 Task: Find connections with filter location Gaurnadi with filter topic #Workfromhomewith filter profile language German with filter current company HRDC Professional with filter school Commerce College Jaipur with filter industry Professional Services with filter service category Date Entry with filter keywords title Interior Designer
Action: Mouse moved to (471, 94)
Screenshot: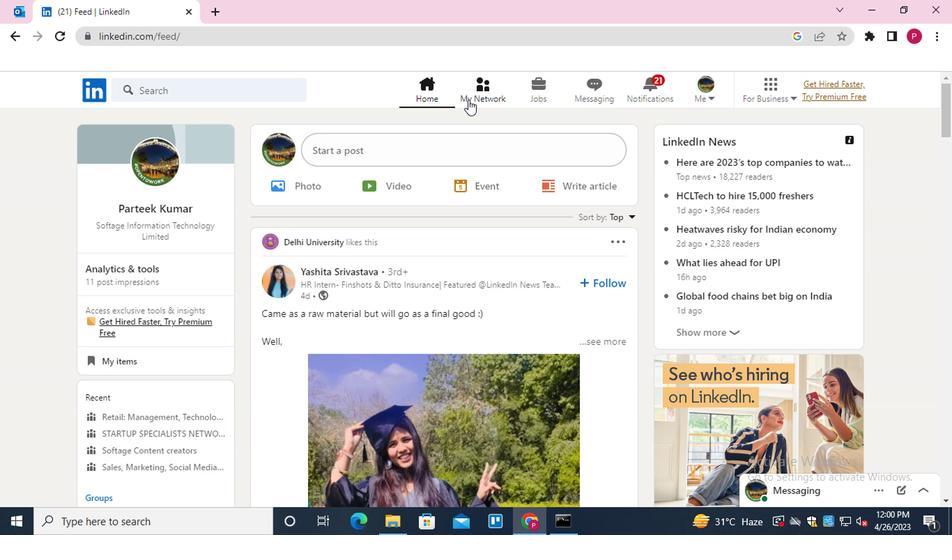 
Action: Mouse pressed left at (471, 94)
Screenshot: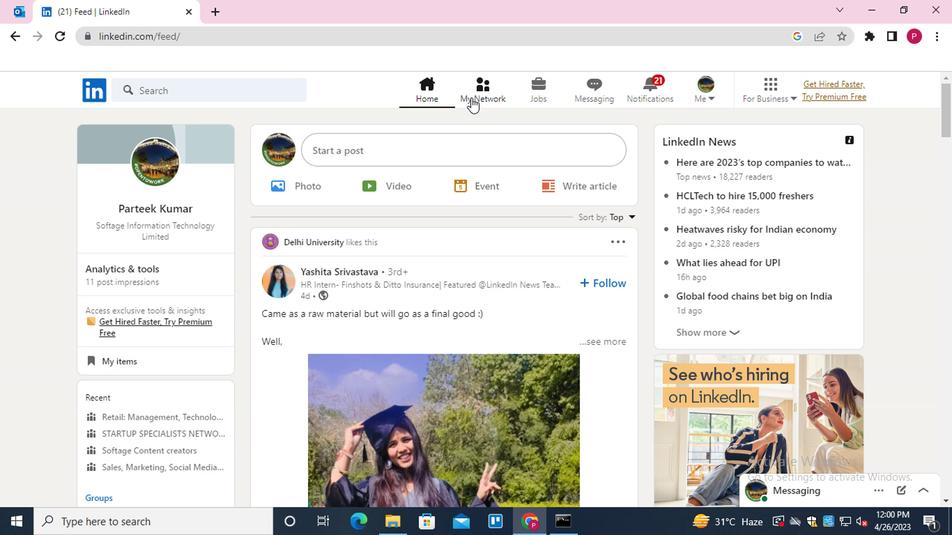 
Action: Mouse moved to (185, 168)
Screenshot: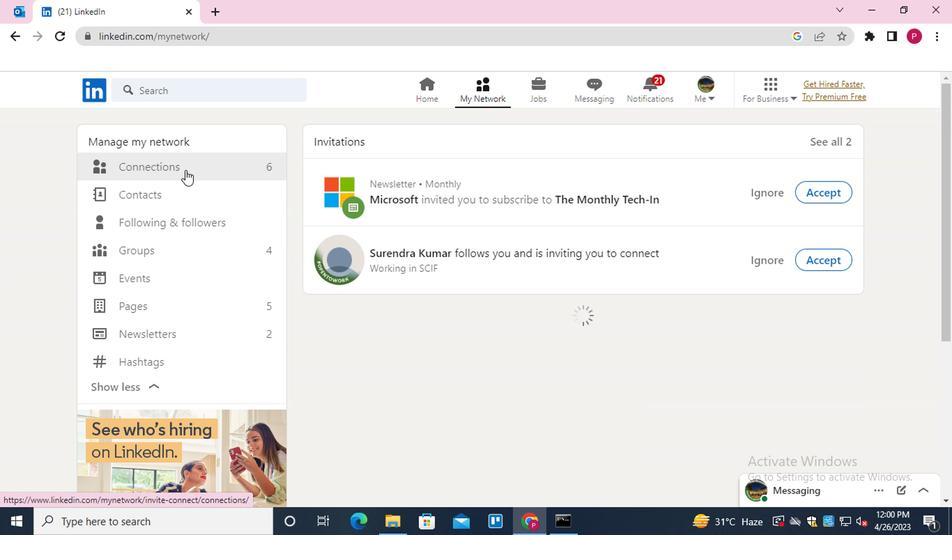 
Action: Mouse pressed left at (185, 168)
Screenshot: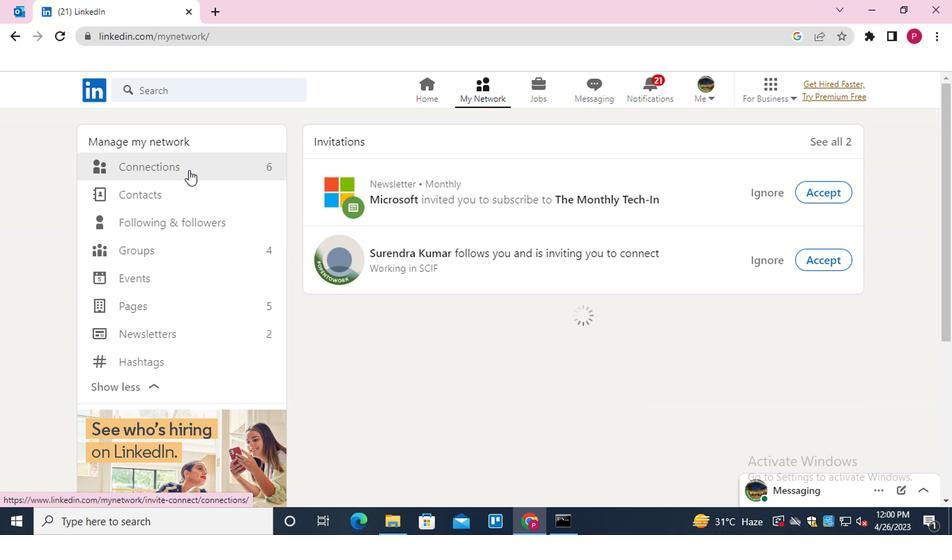 
Action: Mouse moved to (599, 164)
Screenshot: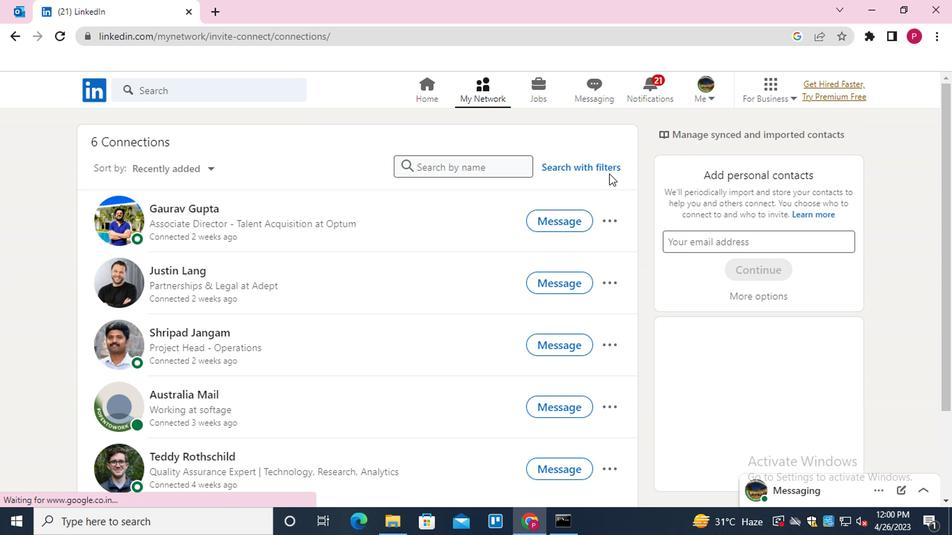 
Action: Mouse pressed left at (599, 164)
Screenshot: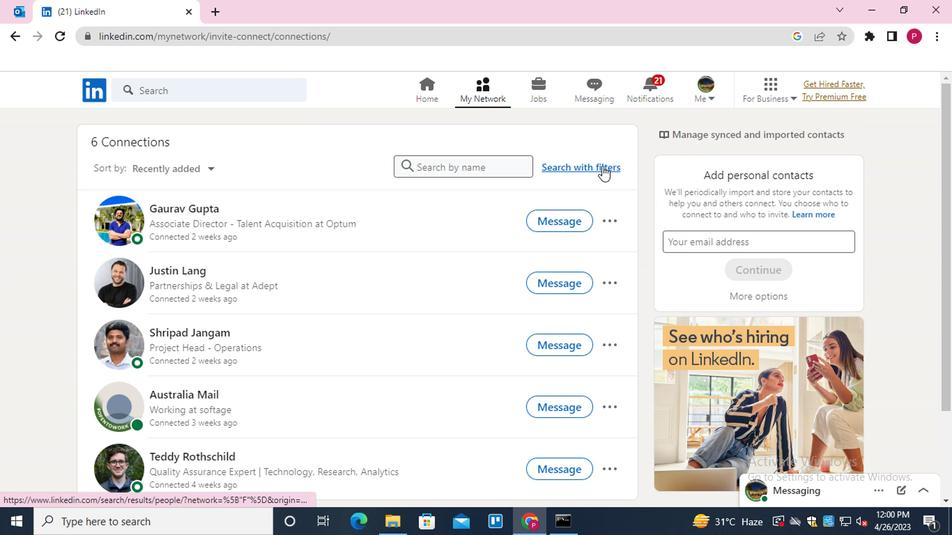 
Action: Mouse moved to (446, 126)
Screenshot: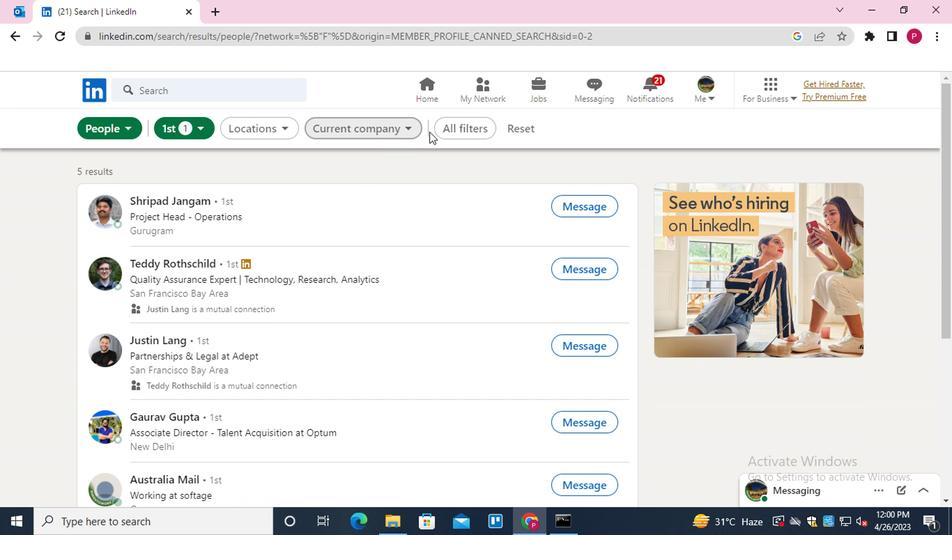 
Action: Mouse pressed left at (446, 126)
Screenshot: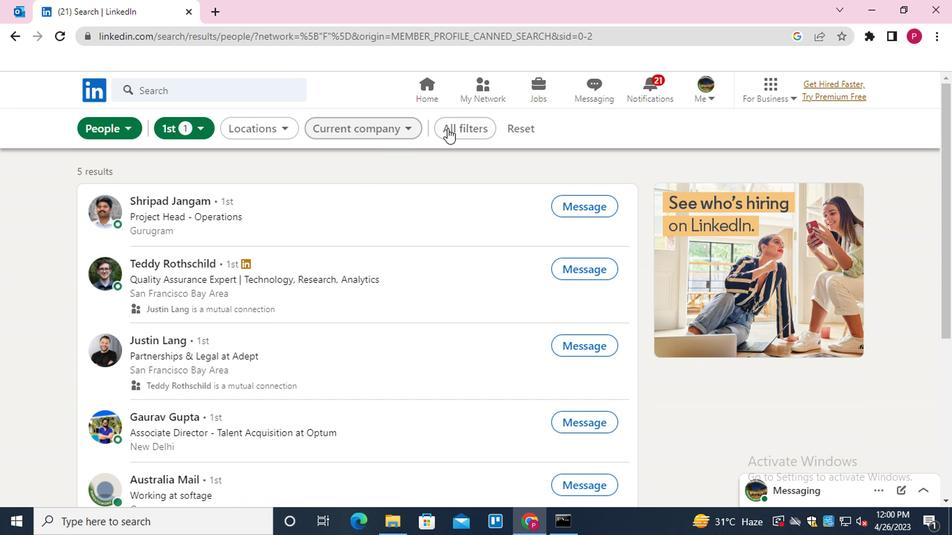 
Action: Mouse moved to (668, 305)
Screenshot: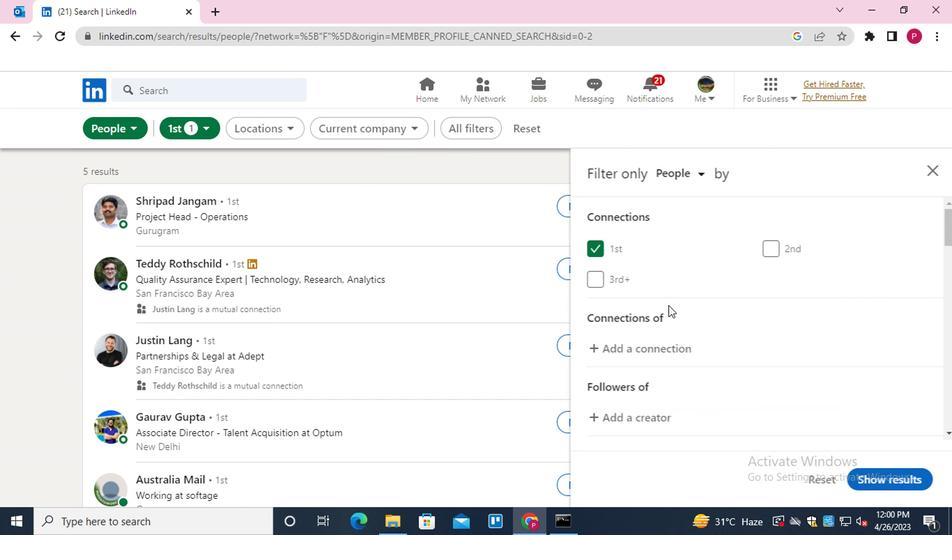 
Action: Mouse scrolled (668, 304) with delta (0, 0)
Screenshot: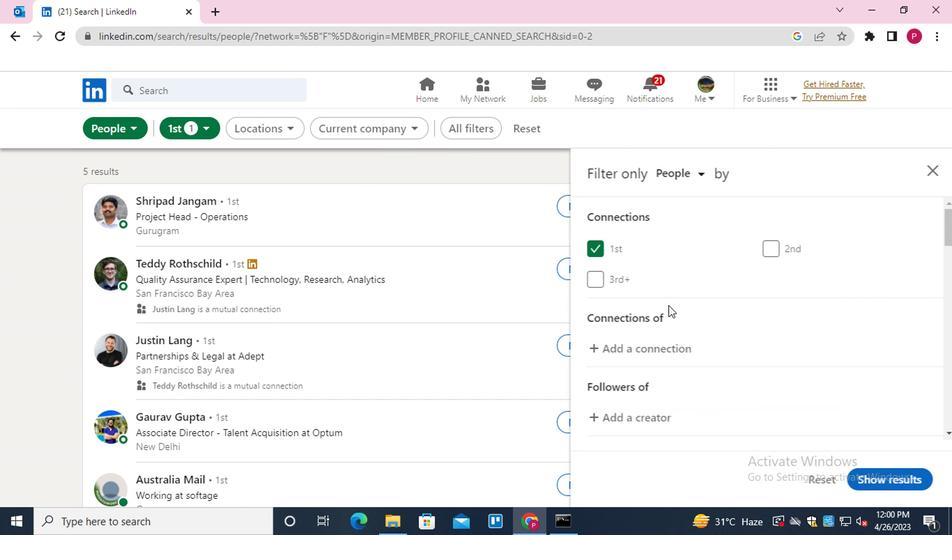 
Action: Mouse moved to (669, 306)
Screenshot: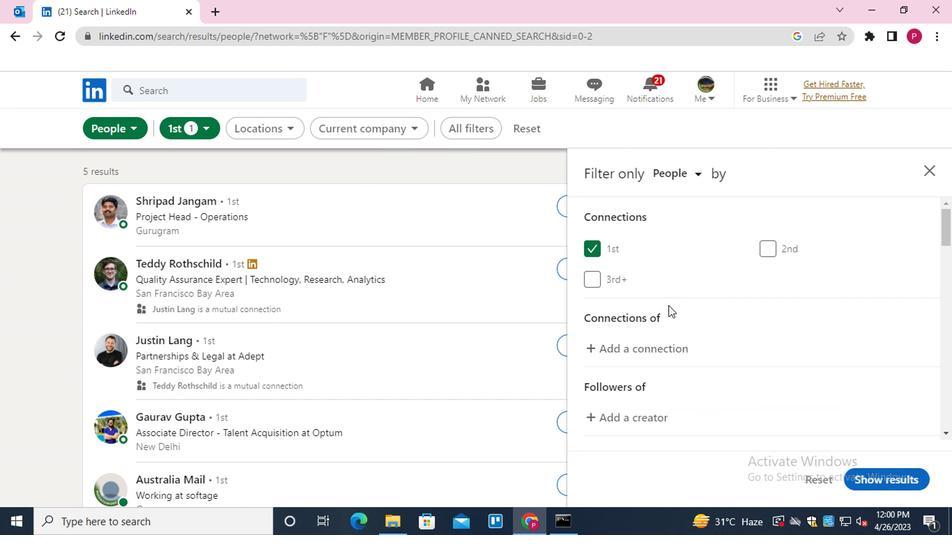 
Action: Mouse scrolled (669, 305) with delta (0, 0)
Screenshot: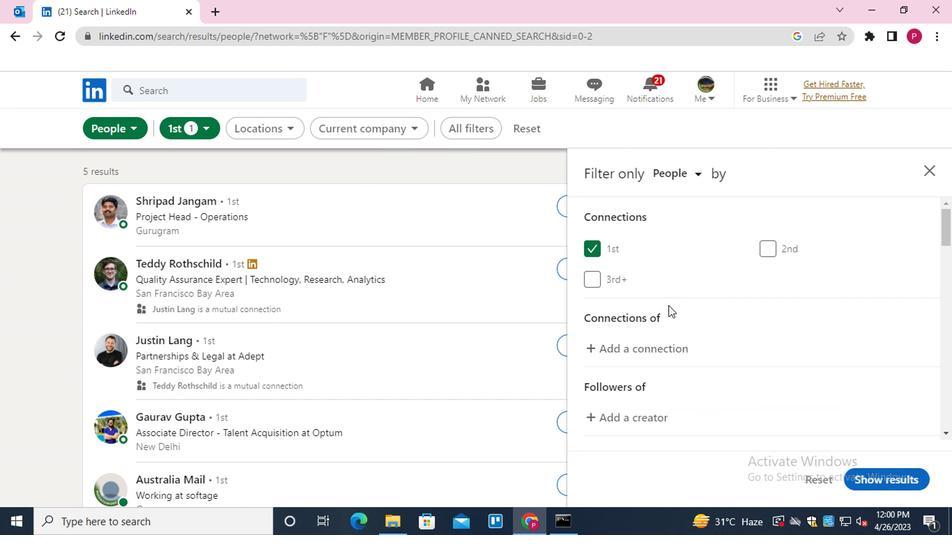 
Action: Mouse moved to (797, 406)
Screenshot: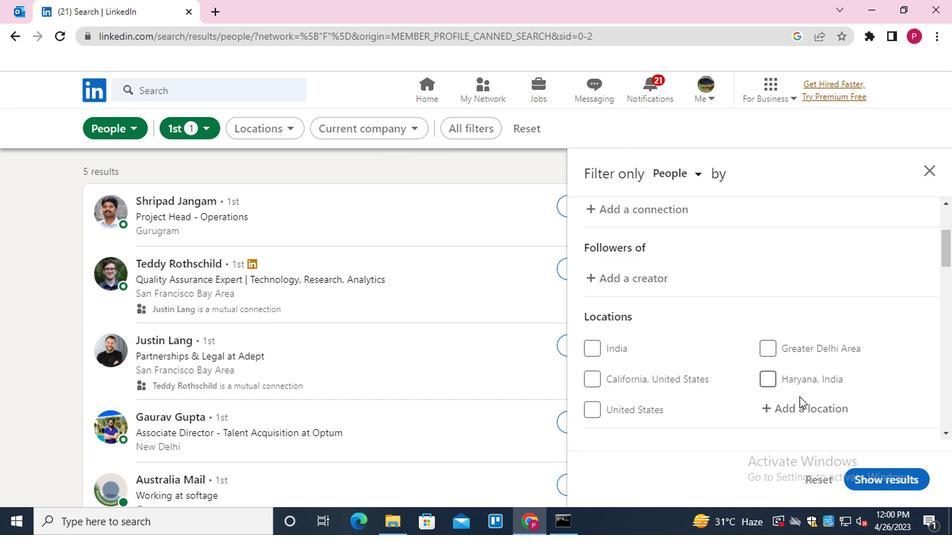 
Action: Mouse pressed left at (797, 406)
Screenshot: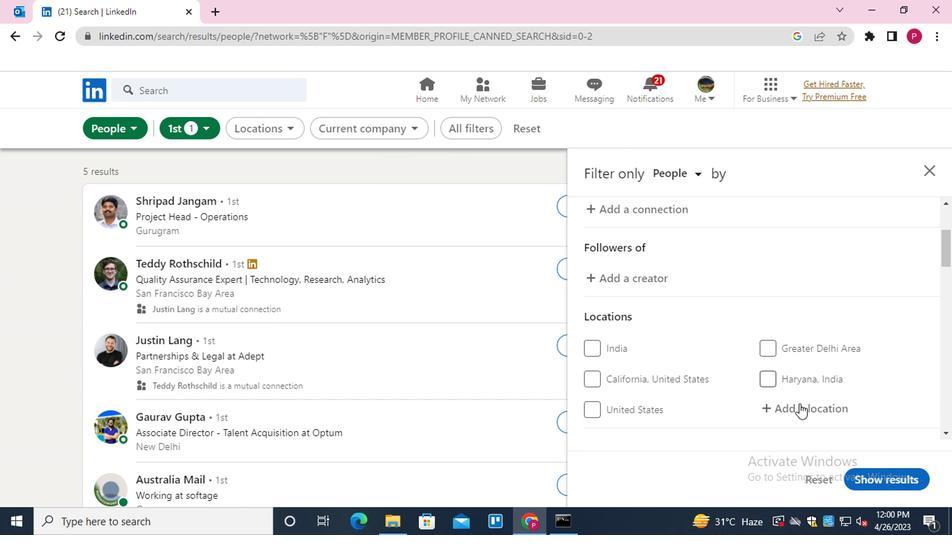 
Action: Mouse moved to (750, 387)
Screenshot: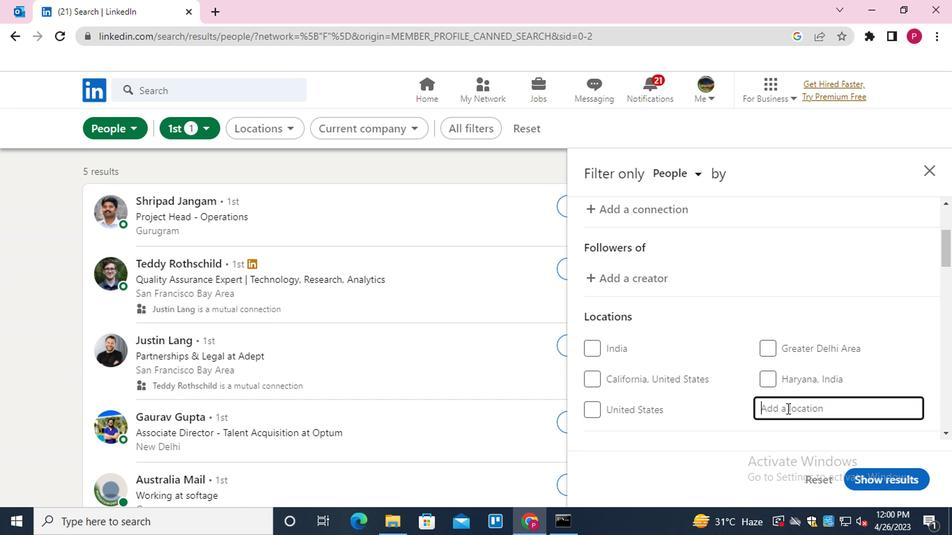 
Action: Key pressed <Key.shift><Key.shift><Key.shift><Key.shift><Key.shift><Key.shift><Key.shift>GAURNADI
Screenshot: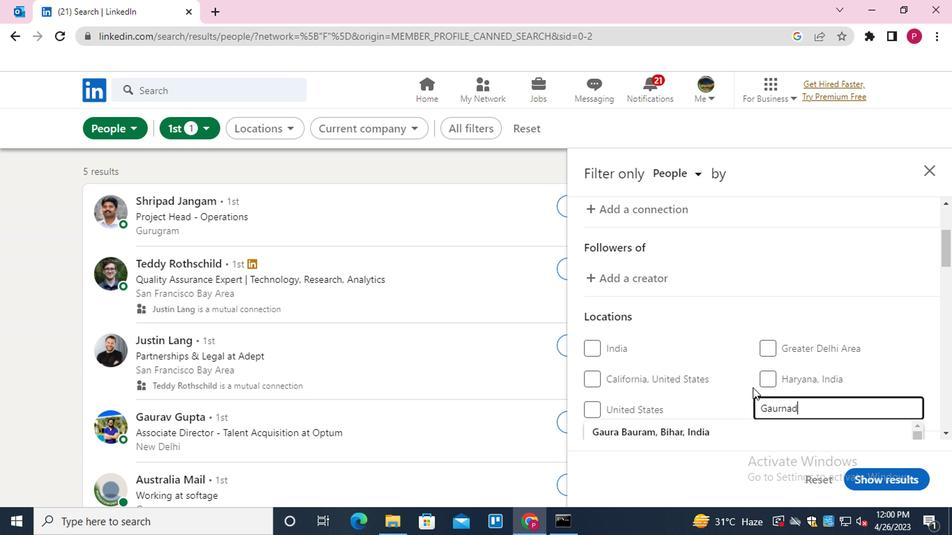 
Action: Mouse moved to (732, 356)
Screenshot: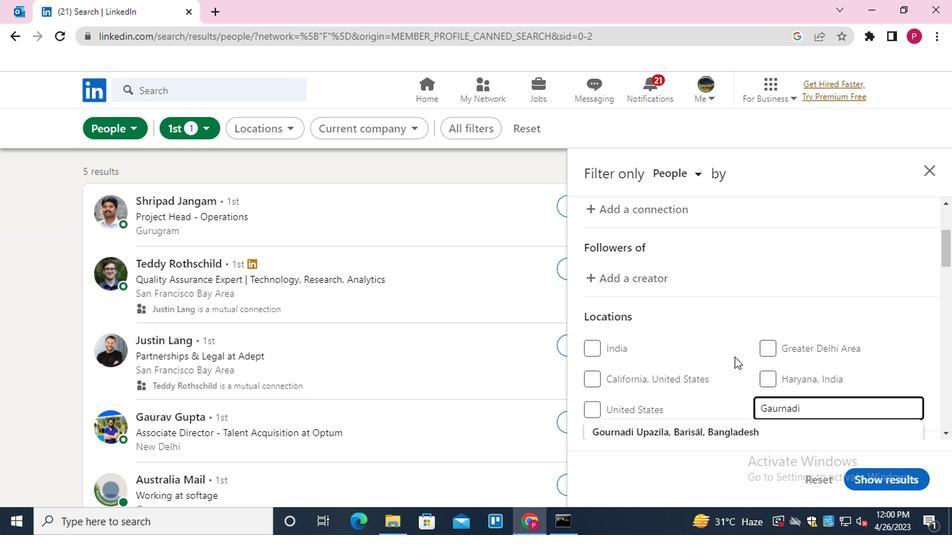 
Action: Key pressed <Key.down><Key.enter>
Screenshot: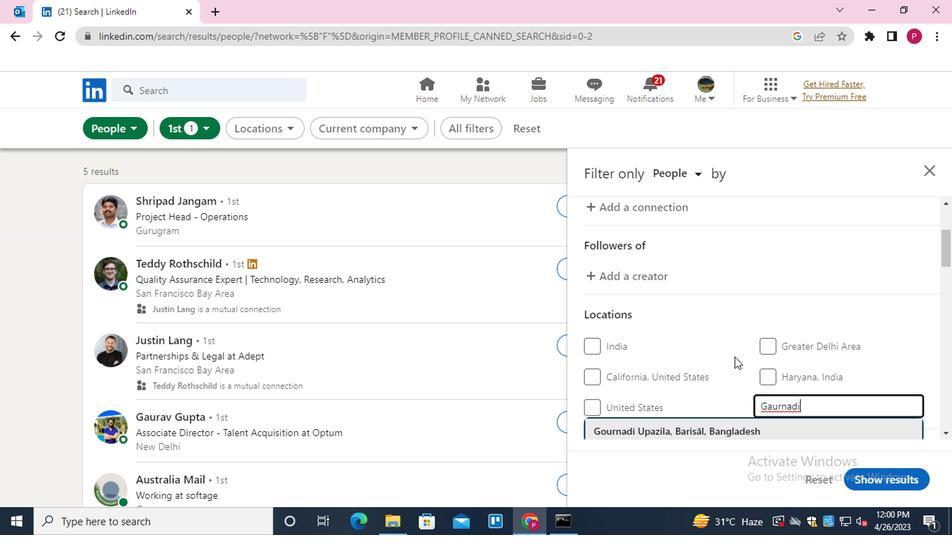 
Action: Mouse moved to (709, 330)
Screenshot: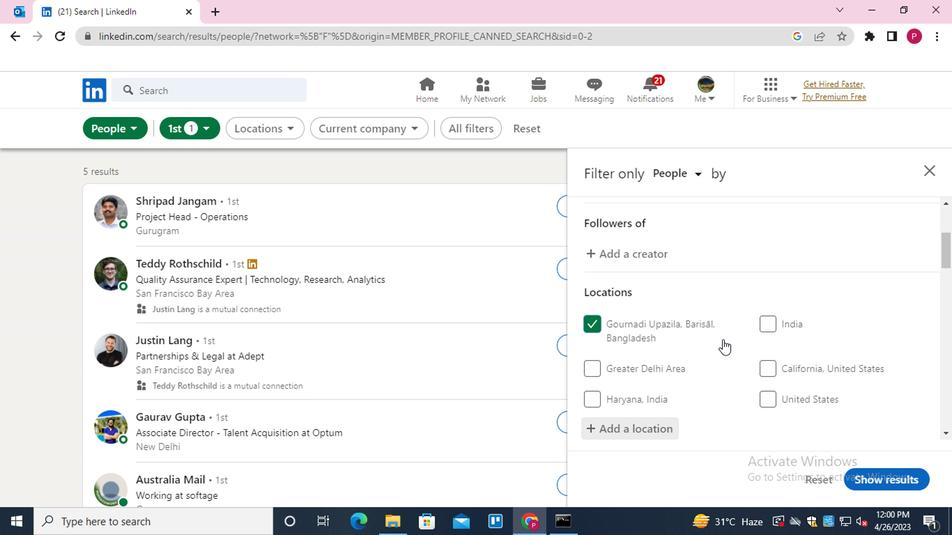 
Action: Mouse scrolled (709, 329) with delta (0, 0)
Screenshot: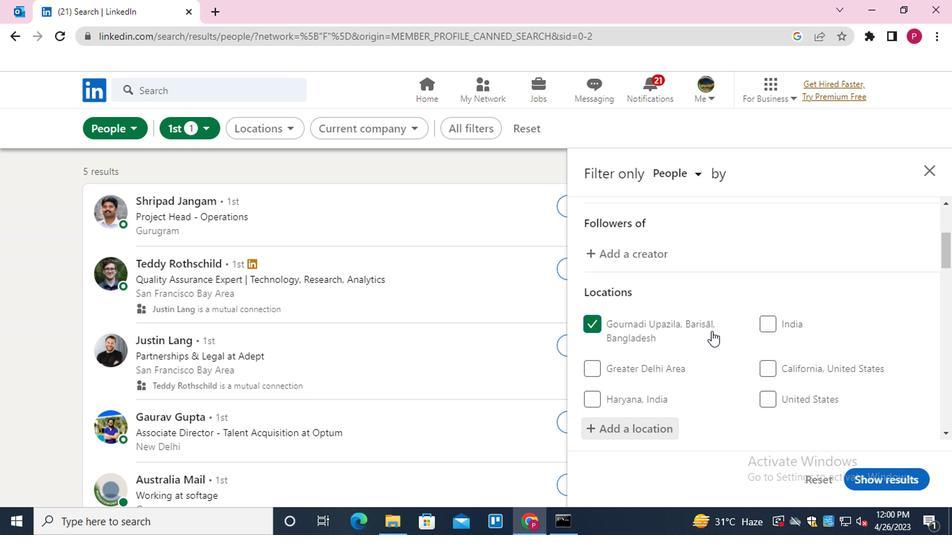 
Action: Mouse scrolled (709, 329) with delta (0, 0)
Screenshot: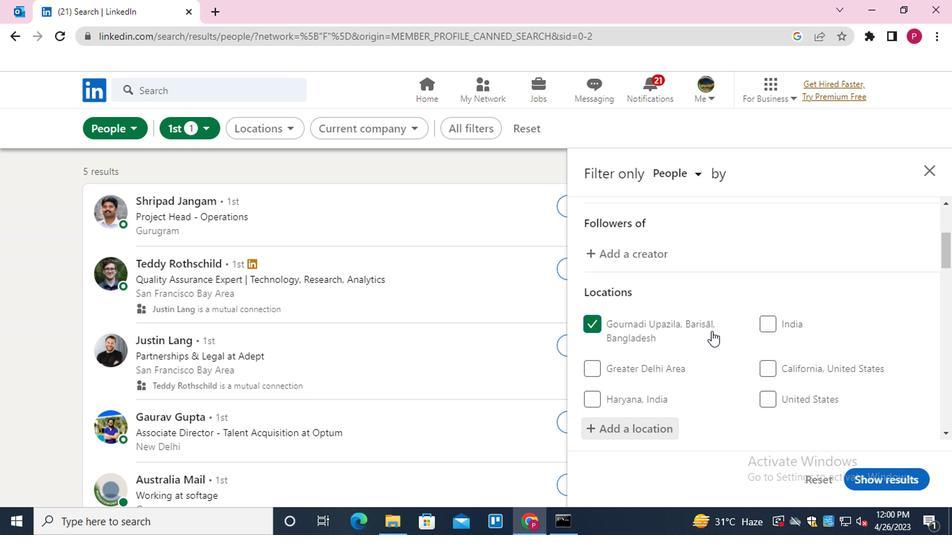 
Action: Mouse moved to (654, 356)
Screenshot: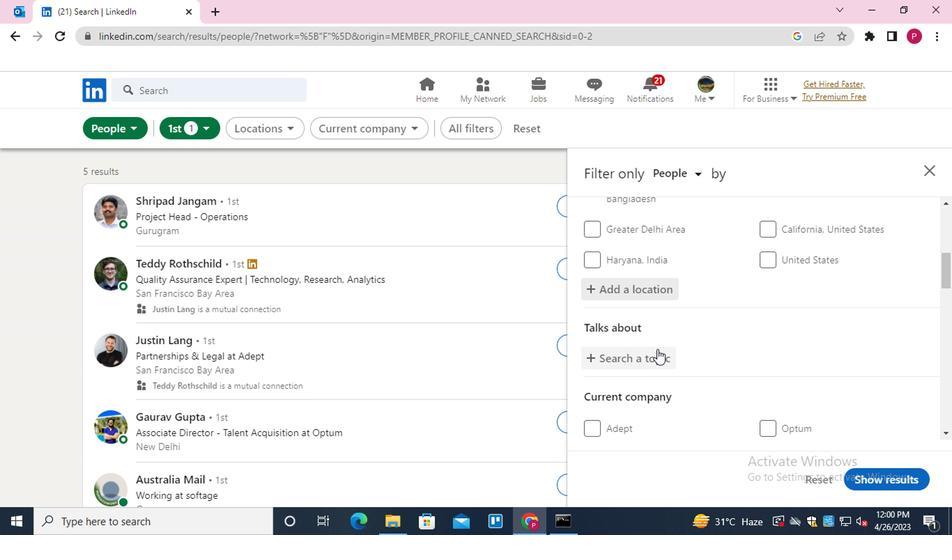 
Action: Mouse pressed left at (654, 356)
Screenshot: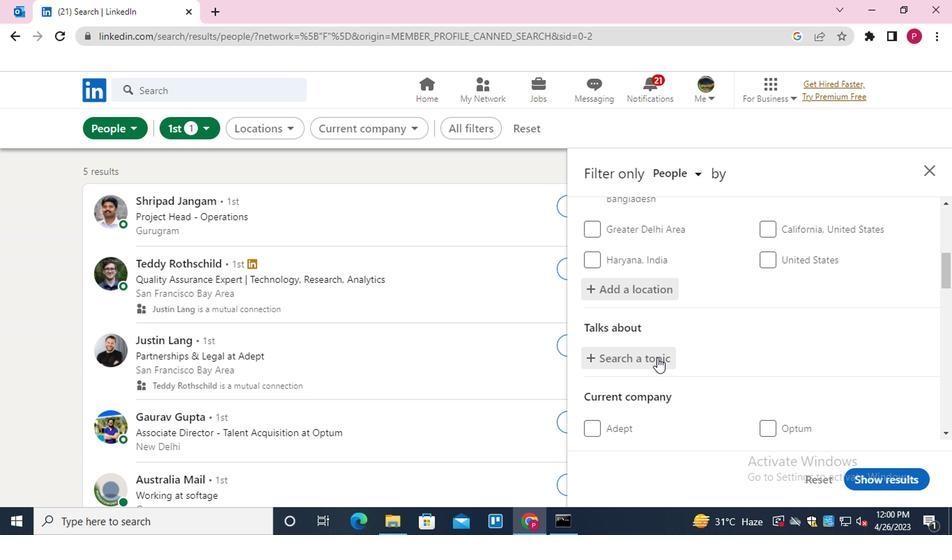 
Action: Key pressed WORKFRONG<Key.backspace>HOME<Key.enter><Key.backspace><Key.backspace><Key.backspace><Key.backspace><Key.backspace>M<Key.down><Key.down><Key.enter>
Screenshot: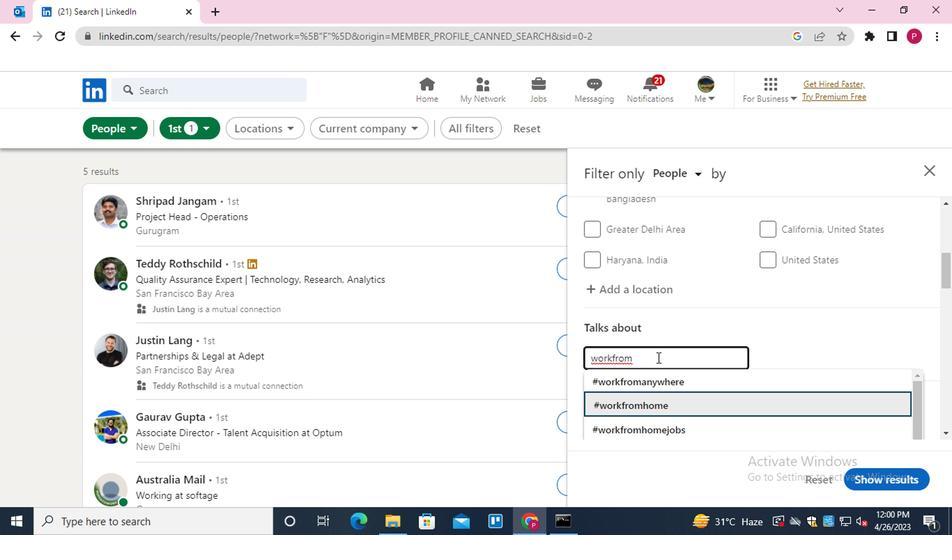 
Action: Mouse moved to (653, 359)
Screenshot: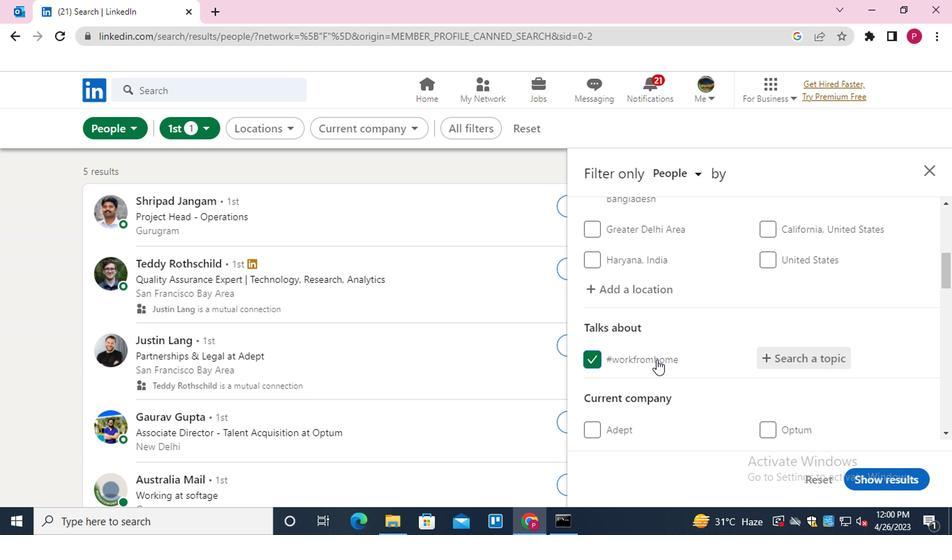 
Action: Mouse scrolled (653, 359) with delta (0, 0)
Screenshot: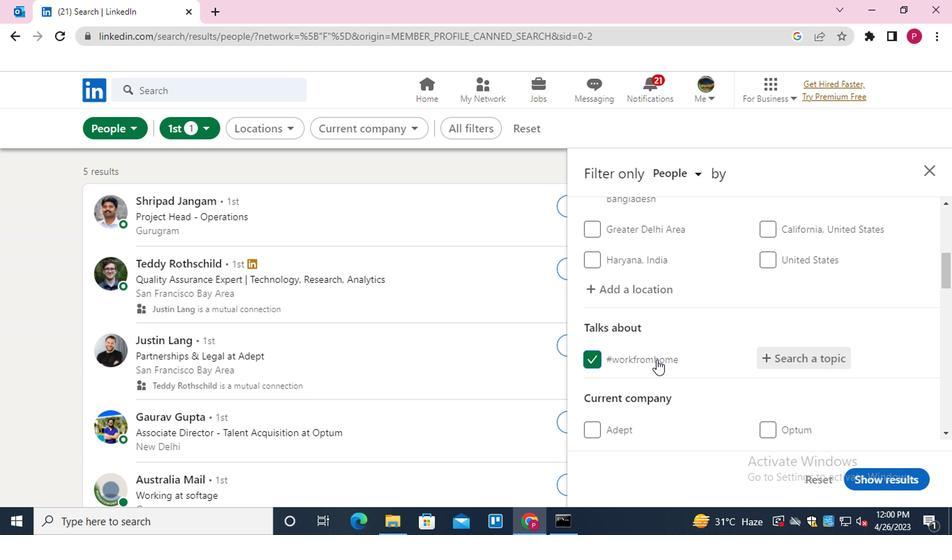 
Action: Mouse scrolled (653, 359) with delta (0, 0)
Screenshot: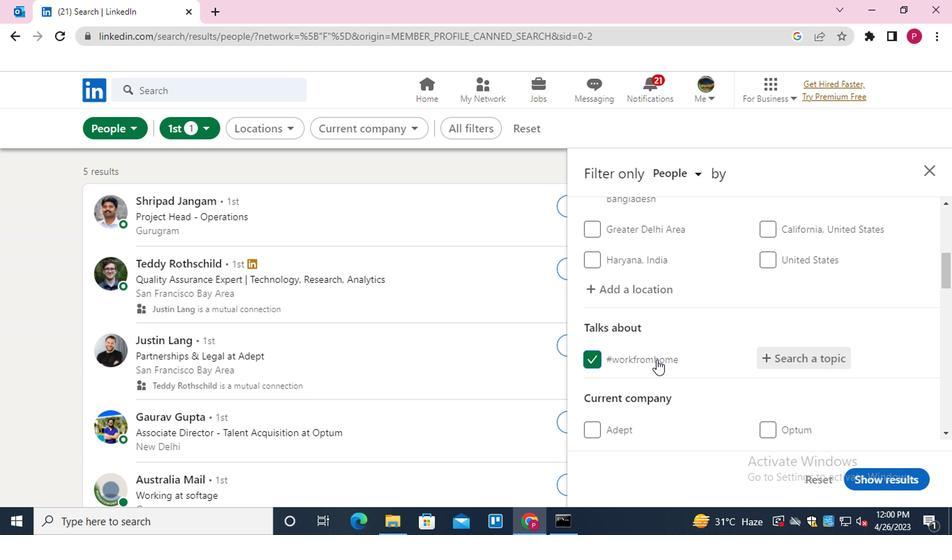 
Action: Mouse moved to (835, 323)
Screenshot: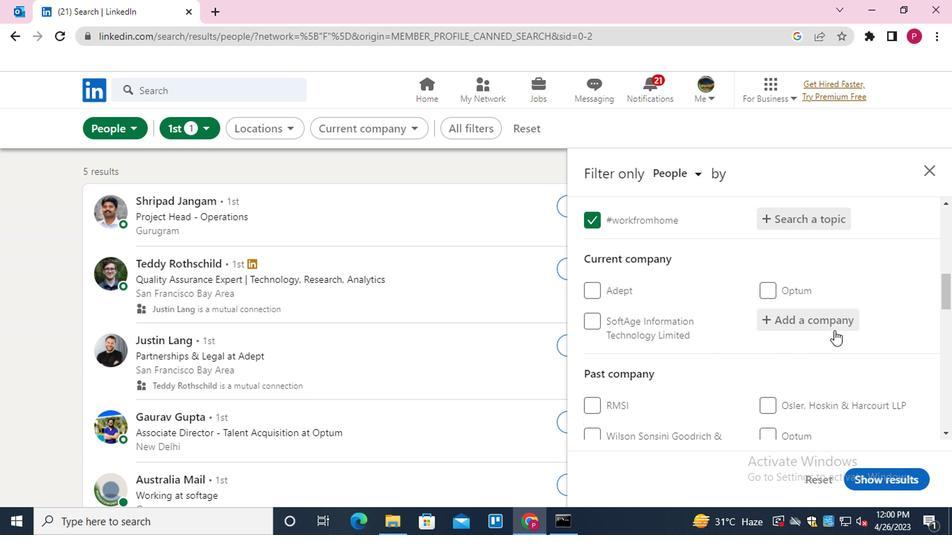 
Action: Mouse pressed left at (835, 323)
Screenshot: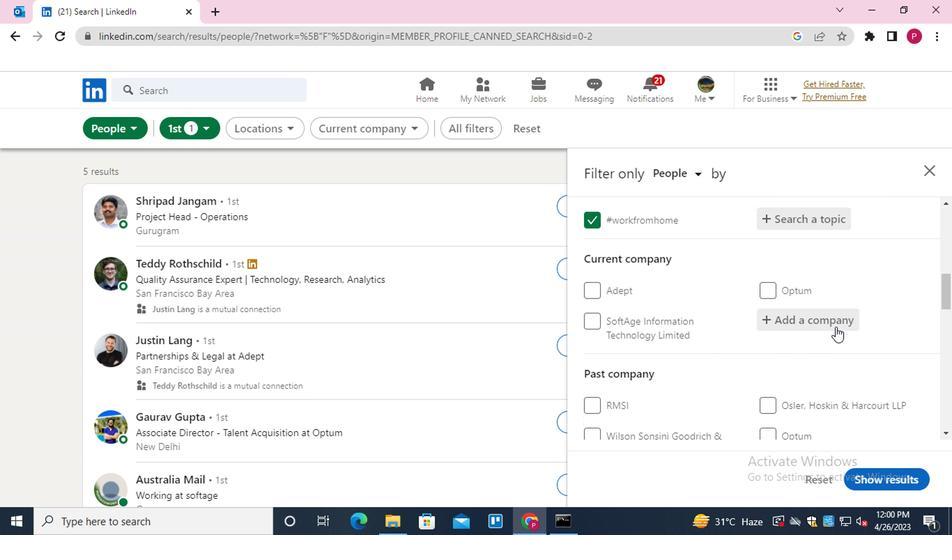 
Action: Key pressed <Key.shift><Key.shift><Key.shift><Key.shift><Key.shift><Key.shift><Key.shift><Key.shift><Key.shift>HRDC<Key.down><Key.enter>
Screenshot: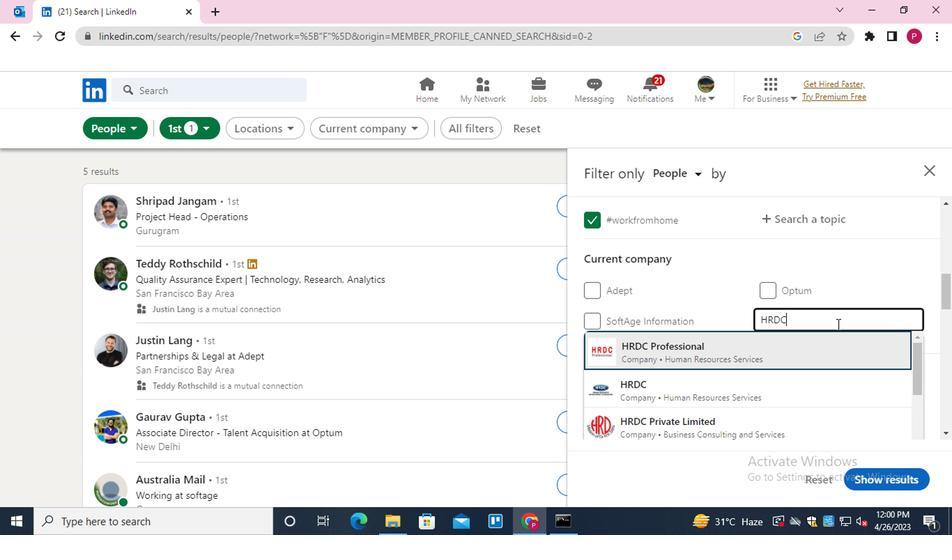 
Action: Mouse moved to (828, 324)
Screenshot: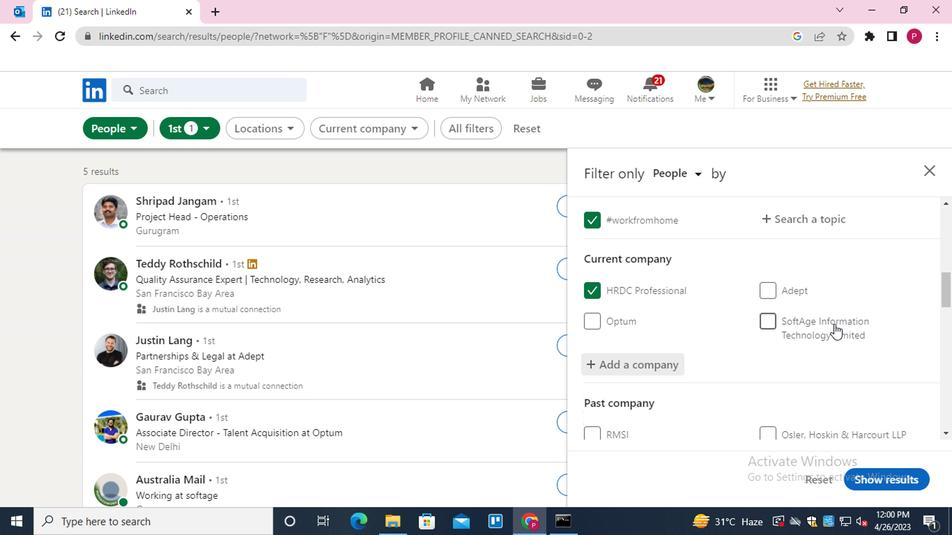 
Action: Mouse scrolled (828, 323) with delta (0, 0)
Screenshot: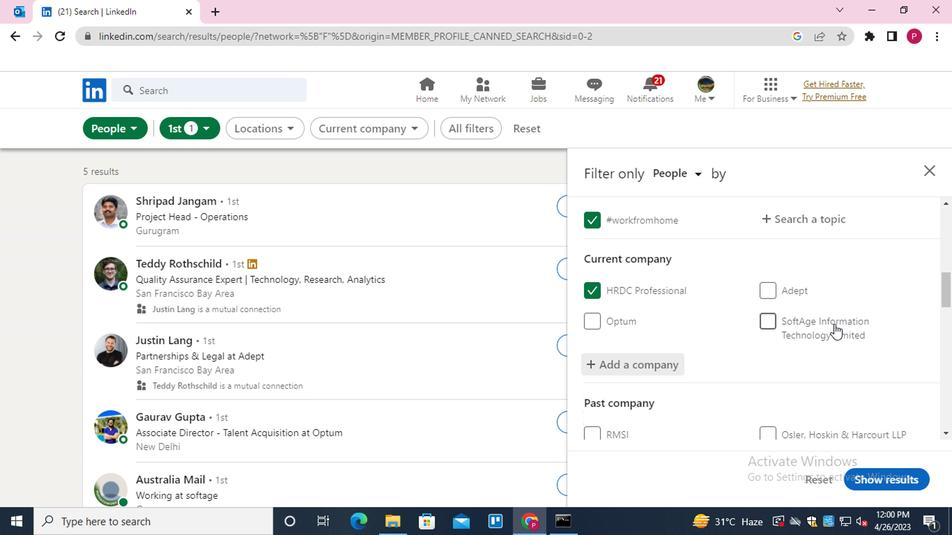 
Action: Mouse moved to (816, 328)
Screenshot: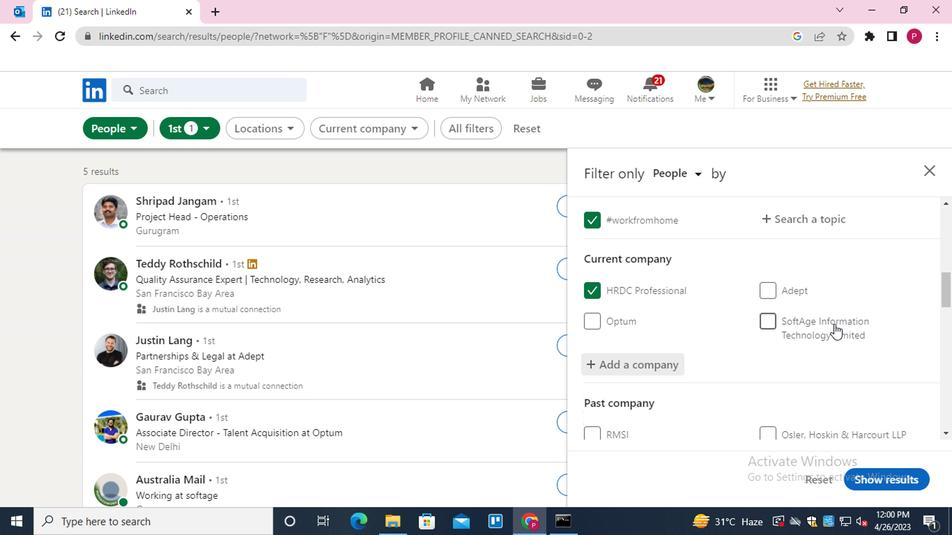 
Action: Mouse scrolled (816, 327) with delta (0, 0)
Screenshot: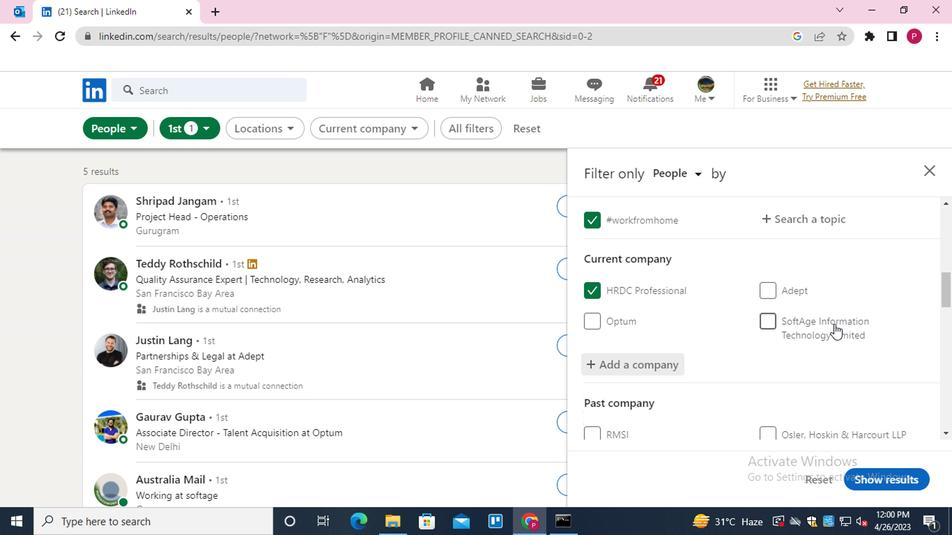 
Action: Mouse moved to (769, 332)
Screenshot: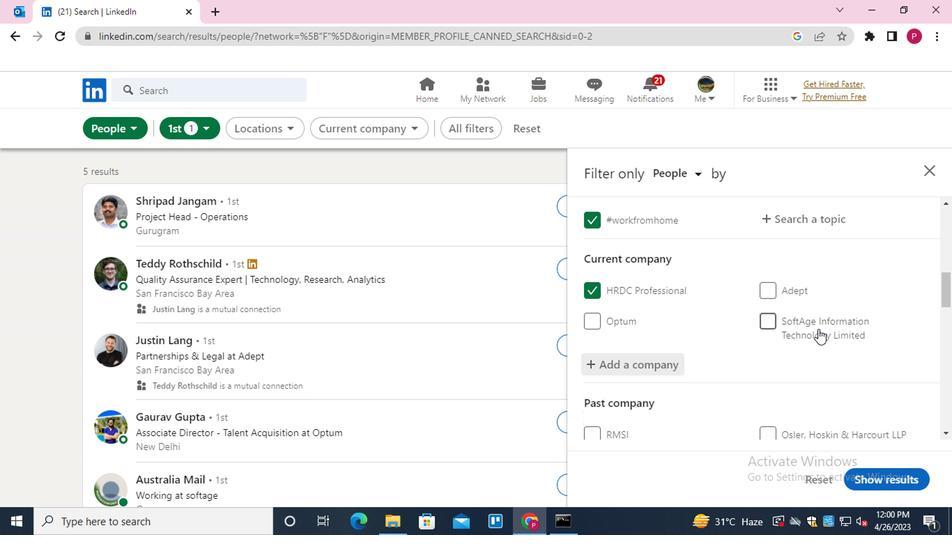 
Action: Mouse scrolled (769, 332) with delta (0, 0)
Screenshot: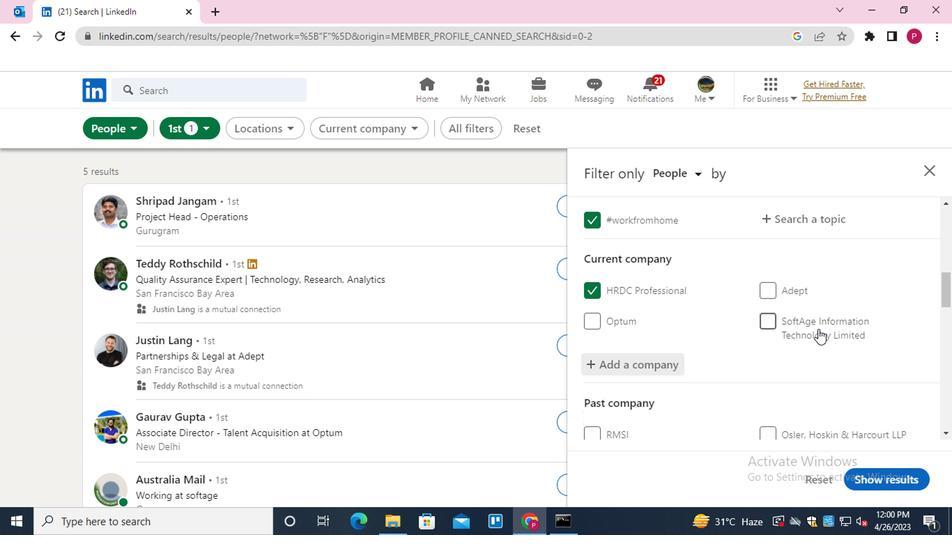 
Action: Mouse moved to (759, 322)
Screenshot: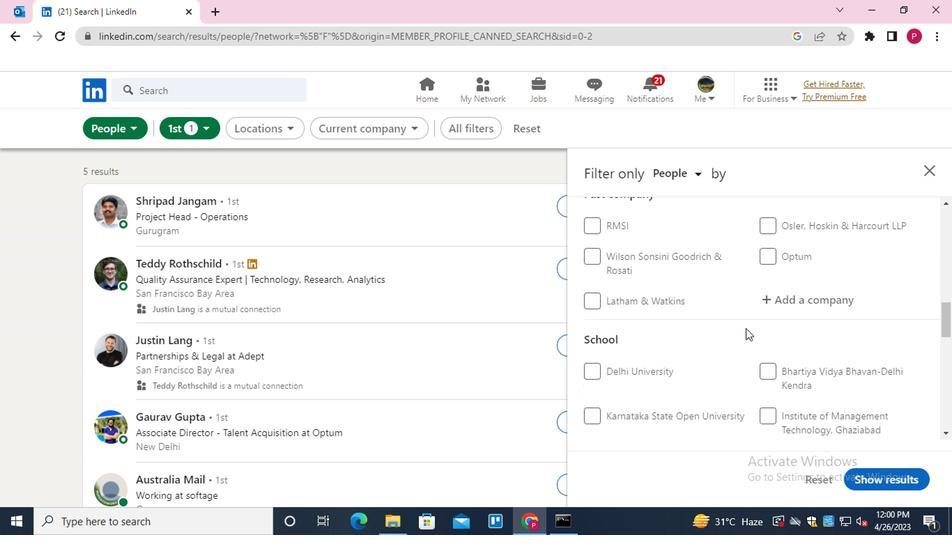 
Action: Mouse scrolled (759, 321) with delta (0, 0)
Screenshot: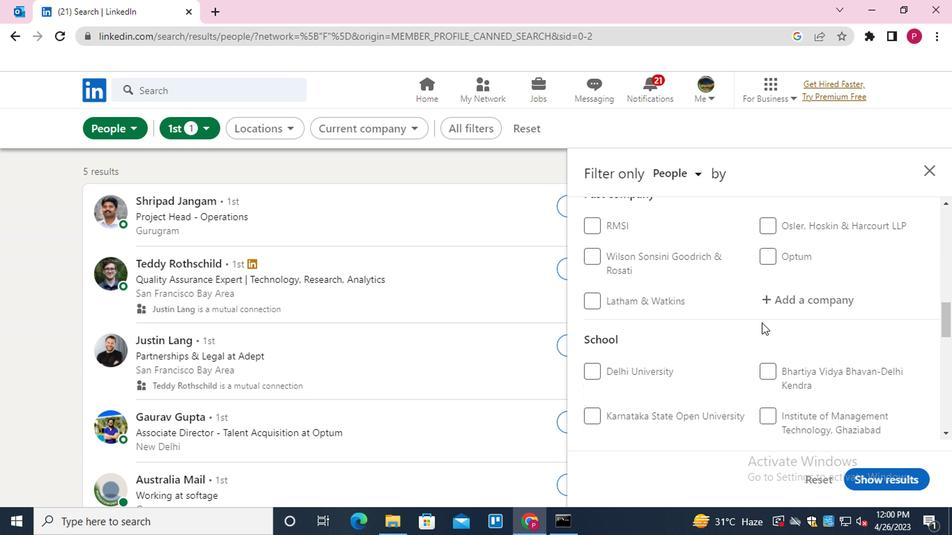 
Action: Mouse scrolled (759, 321) with delta (0, 0)
Screenshot: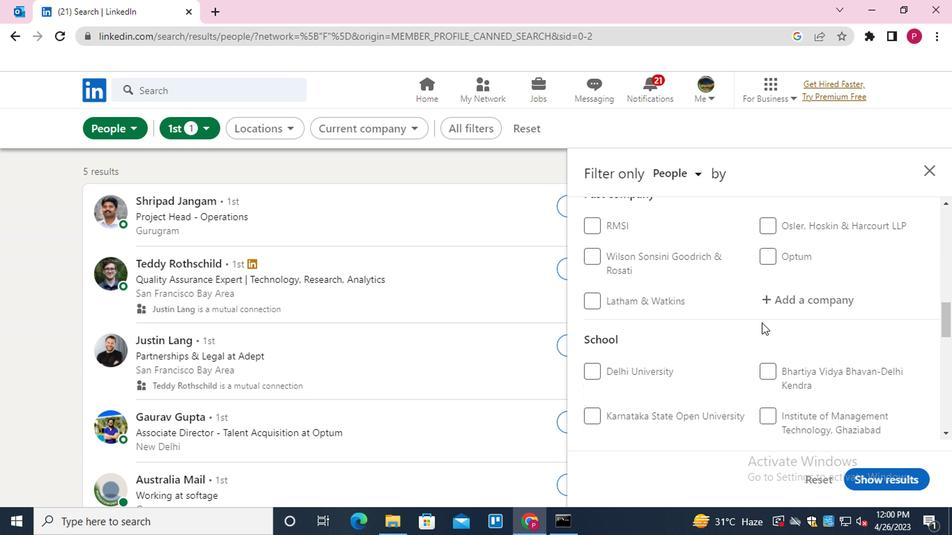 
Action: Mouse scrolled (759, 321) with delta (0, 0)
Screenshot: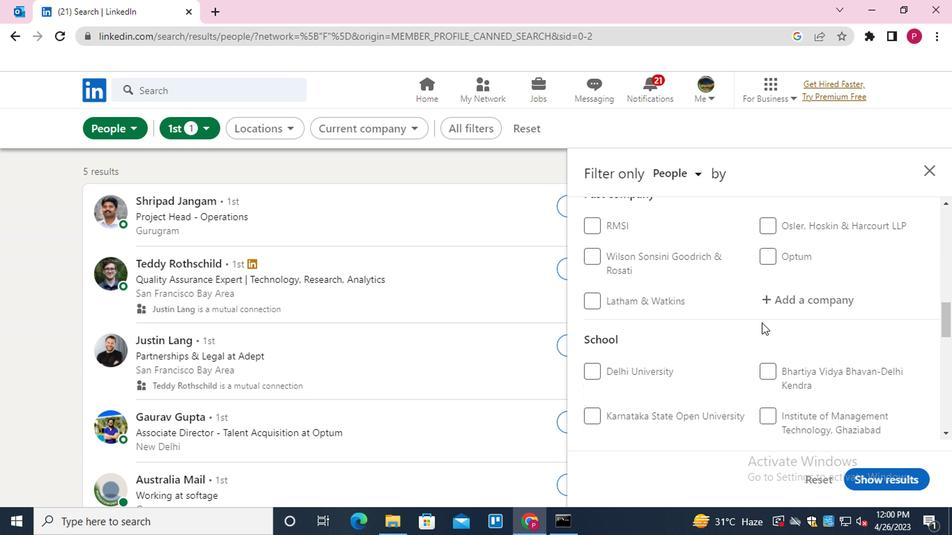 
Action: Mouse moved to (786, 242)
Screenshot: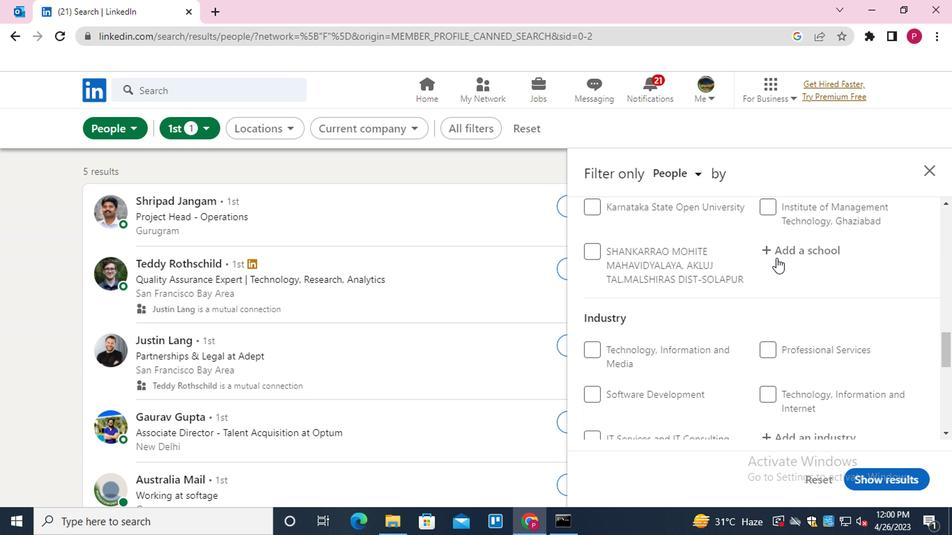 
Action: Mouse pressed left at (786, 242)
Screenshot: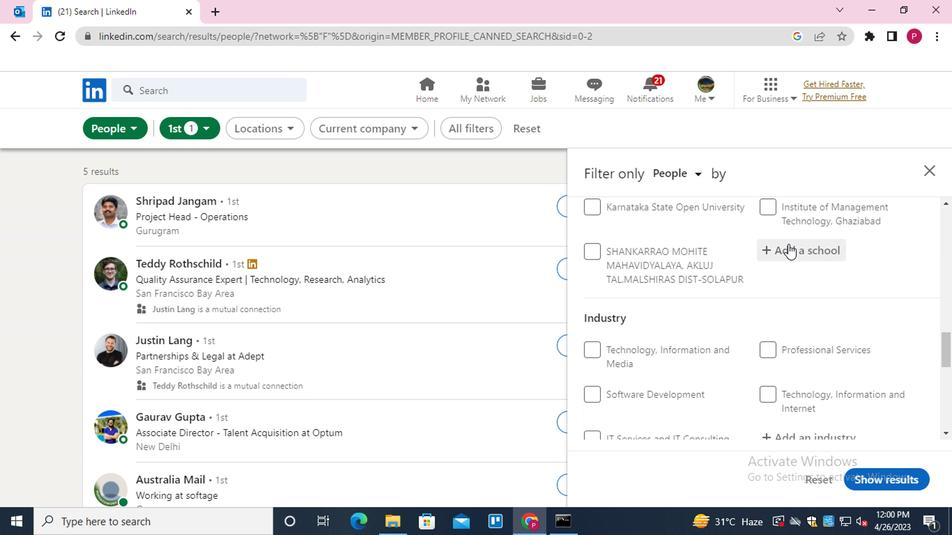
Action: Mouse moved to (786, 242)
Screenshot: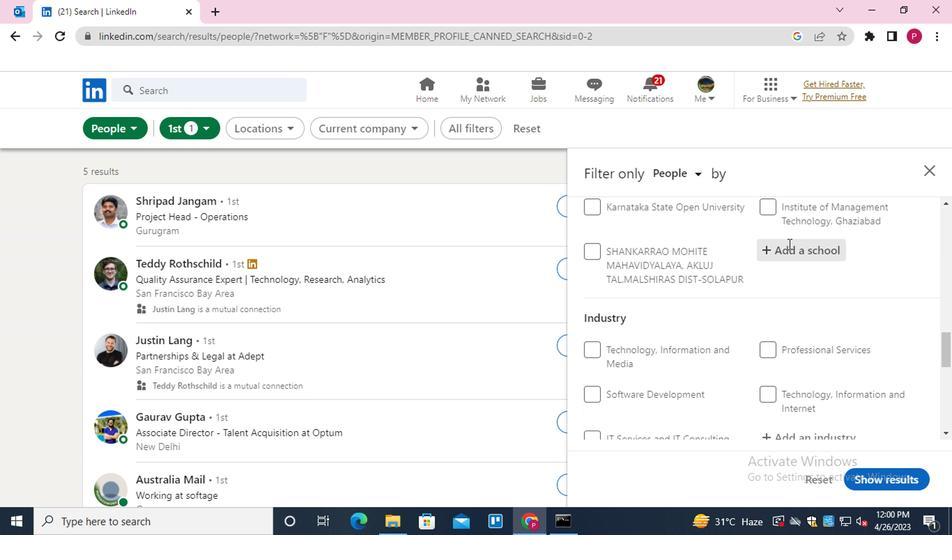 
Action: Key pressed <Key.shift>COMMERCE<Key.space><Key.shift>COLLEGE<Key.space>
Screenshot: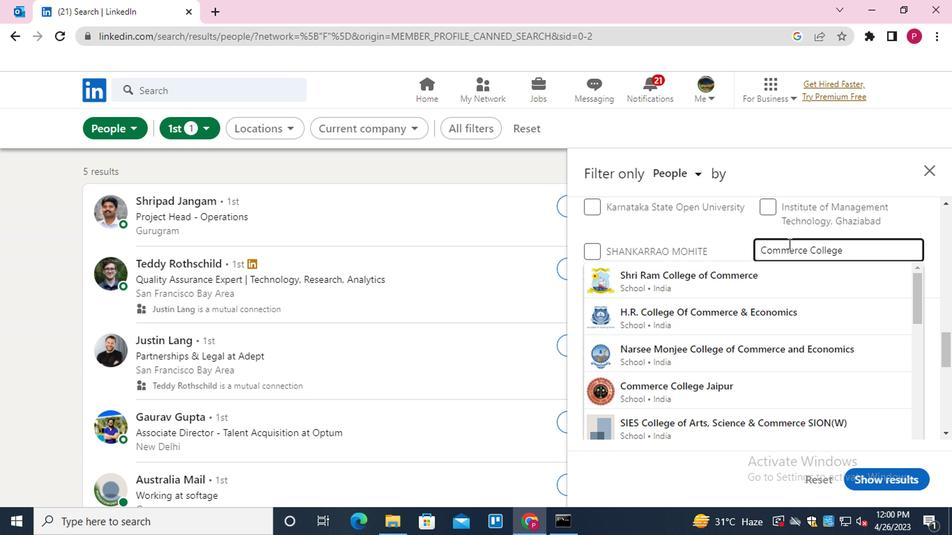 
Action: Mouse moved to (776, 345)
Screenshot: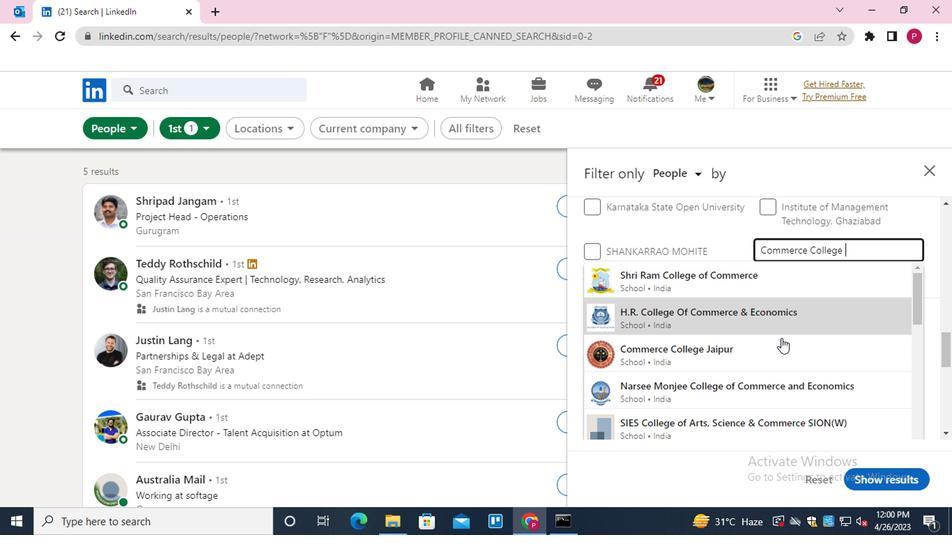 
Action: Mouse pressed left at (776, 345)
Screenshot: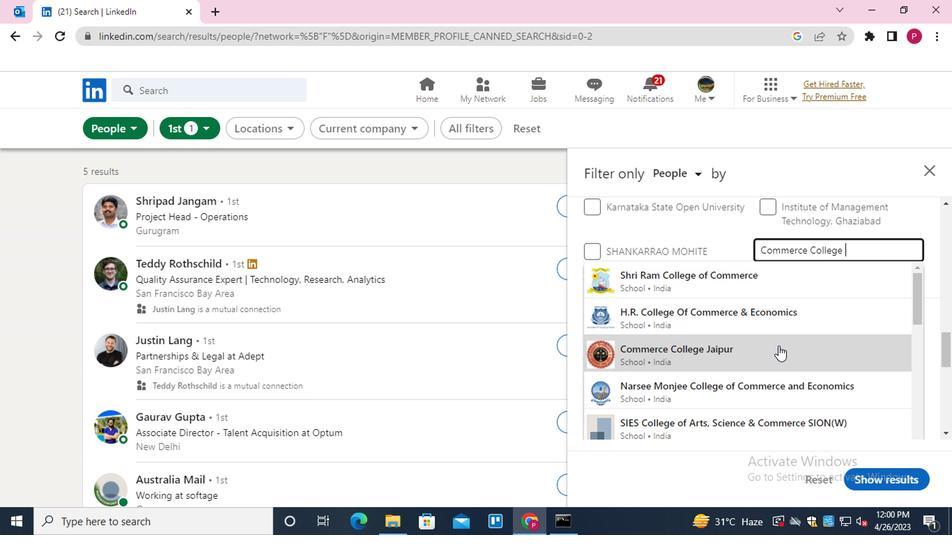 
Action: Mouse moved to (739, 301)
Screenshot: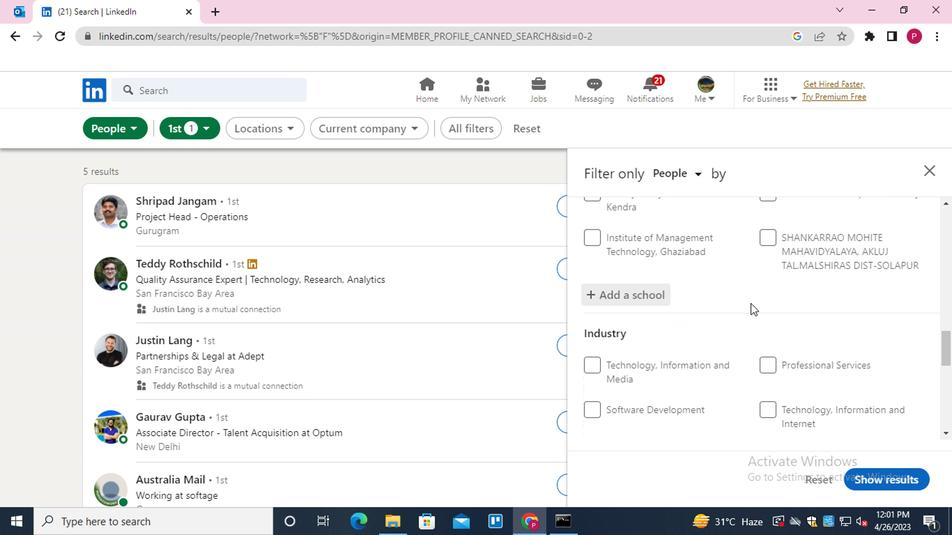 
Action: Mouse scrolled (739, 301) with delta (0, 0)
Screenshot: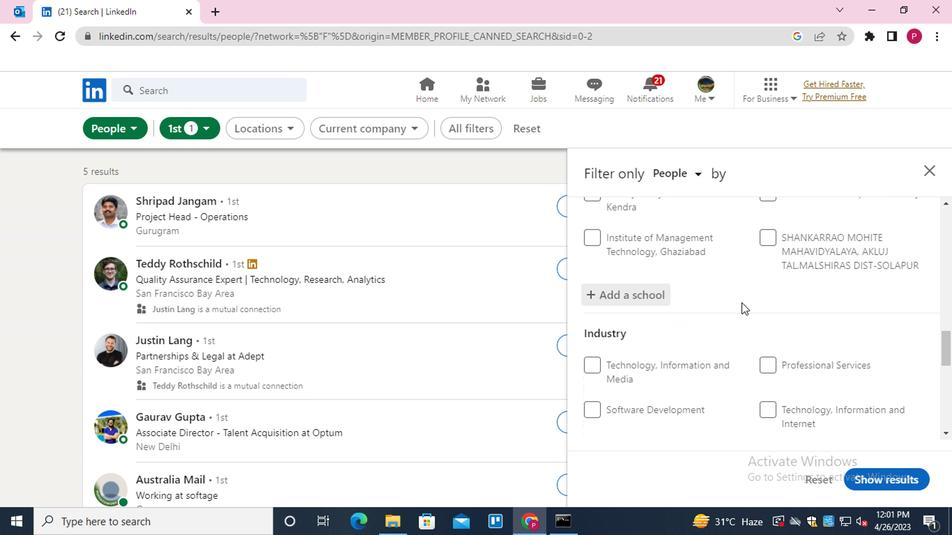 
Action: Mouse scrolled (739, 301) with delta (0, 0)
Screenshot: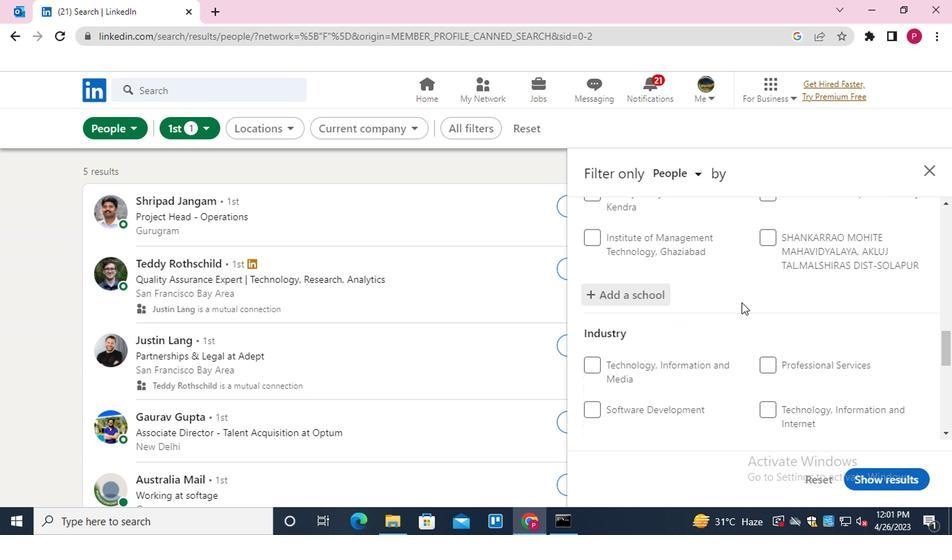 
Action: Mouse scrolled (739, 301) with delta (0, 0)
Screenshot: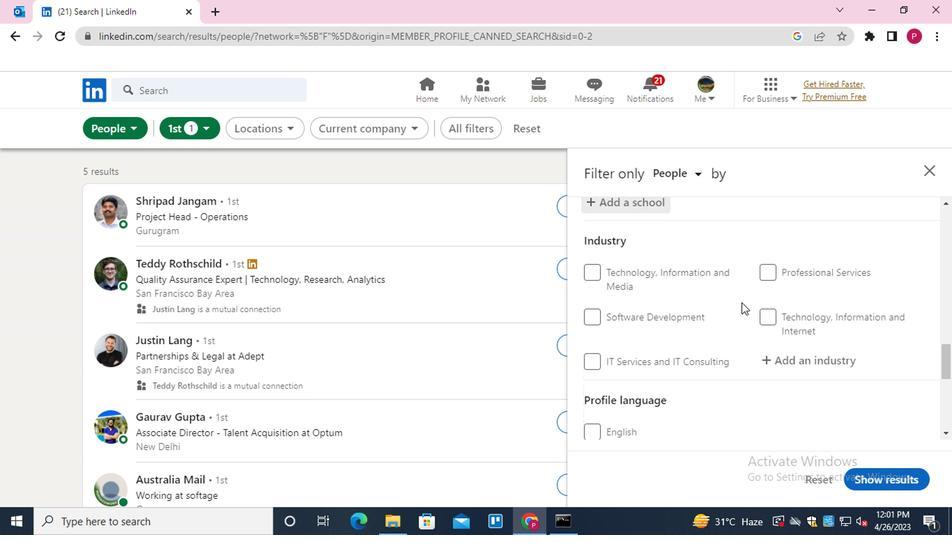
Action: Mouse moved to (834, 253)
Screenshot: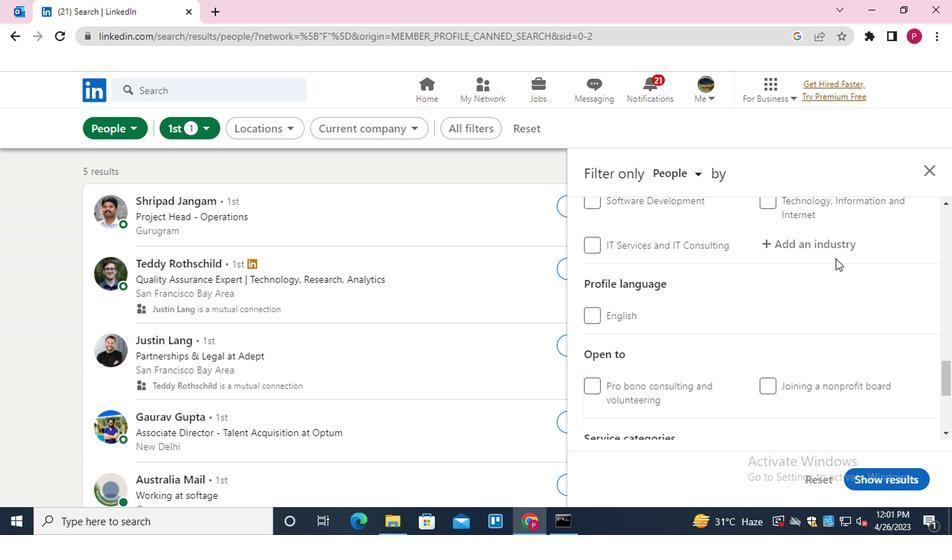 
Action: Mouse pressed left at (834, 253)
Screenshot: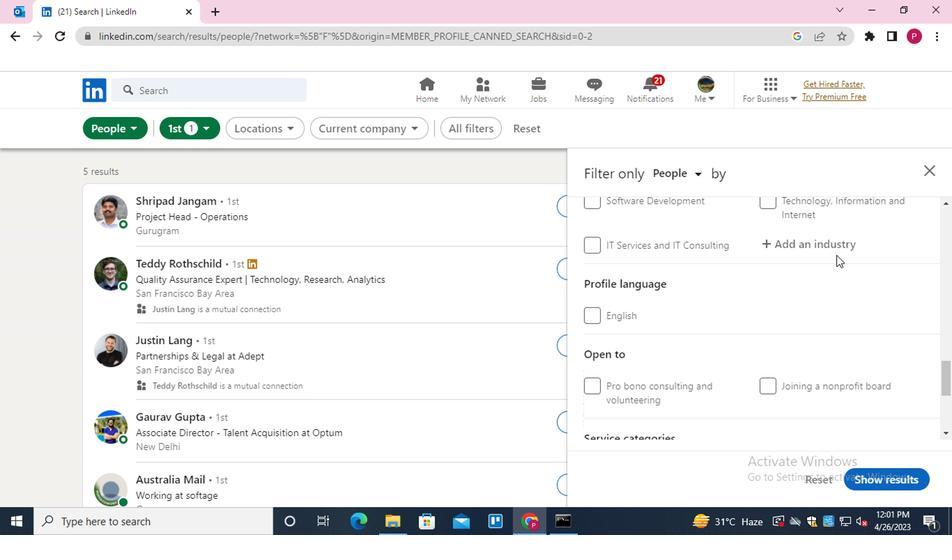 
Action: Key pressed <Key.shift>PROFESSIONAL<Key.down><Key.down><Key.down><Key.enter>
Screenshot: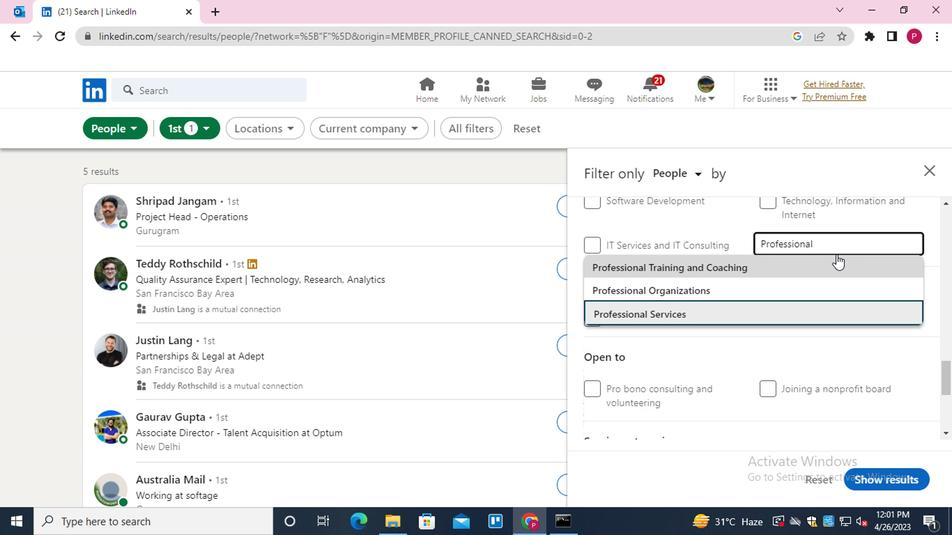 
Action: Mouse moved to (634, 315)
Screenshot: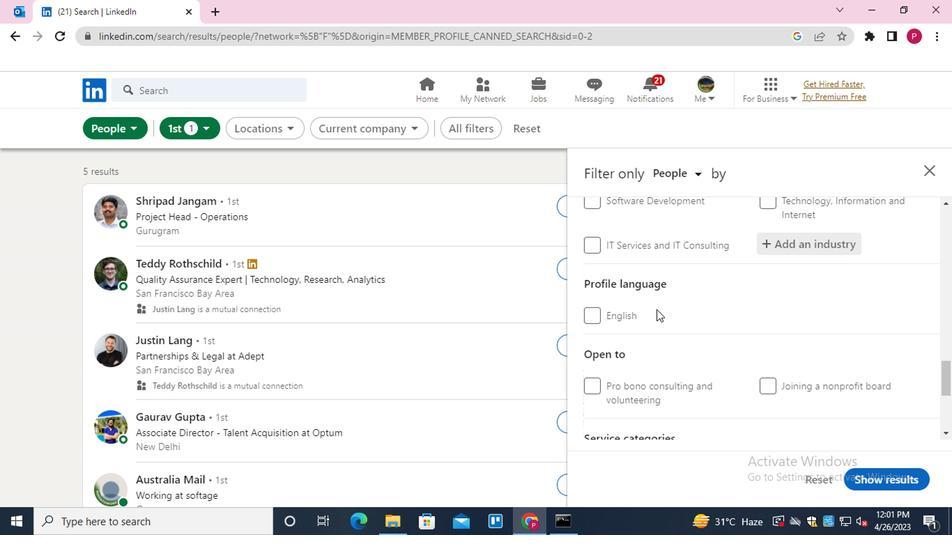
Action: Mouse scrolled (634, 315) with delta (0, 0)
Screenshot: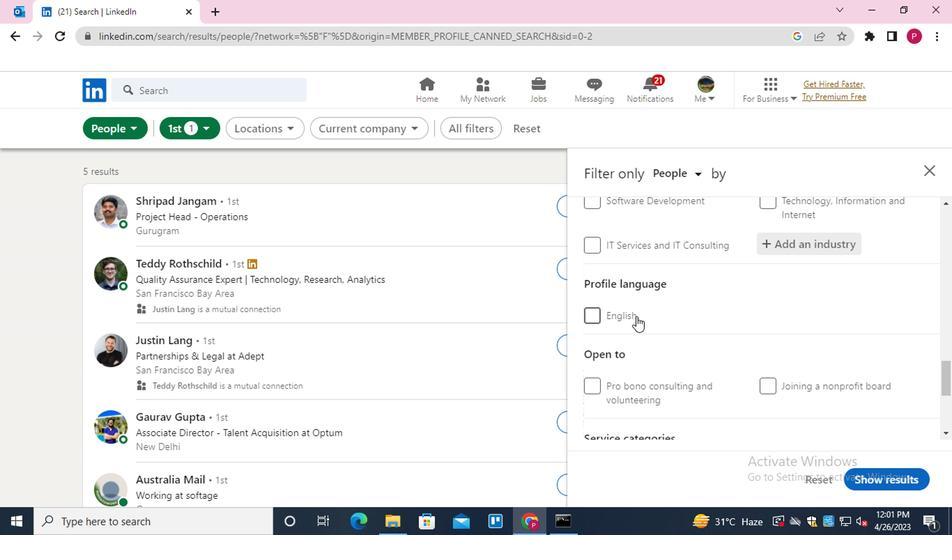 
Action: Mouse scrolled (634, 315) with delta (0, 0)
Screenshot: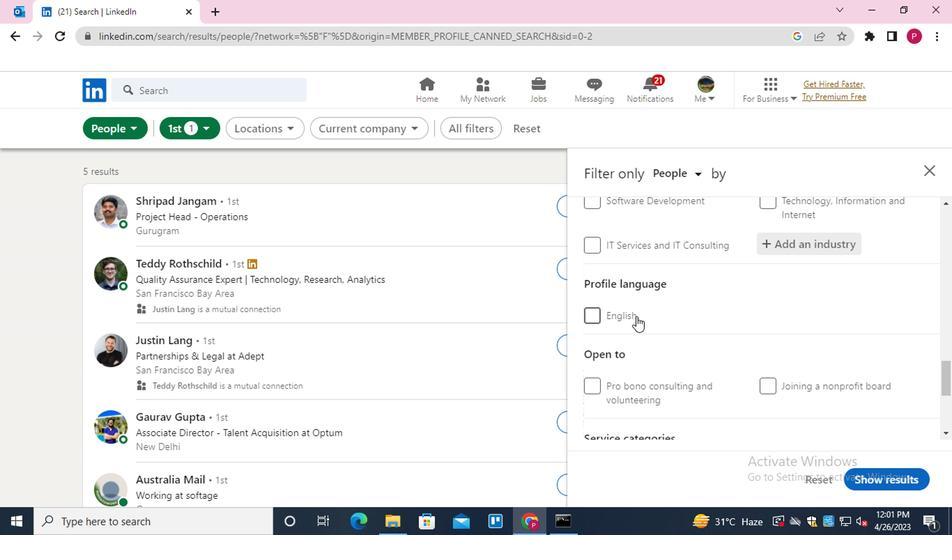 
Action: Mouse moved to (626, 330)
Screenshot: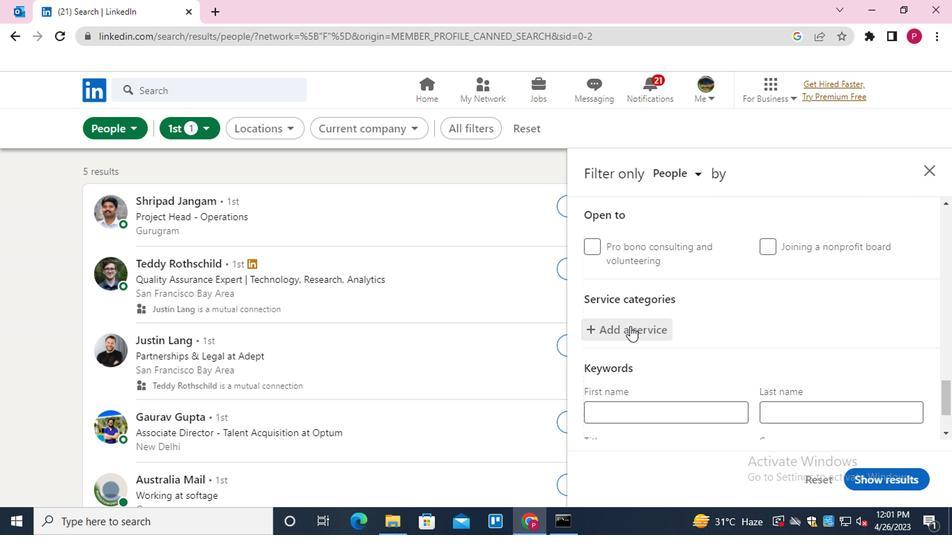 
Action: Mouse pressed left at (626, 330)
Screenshot: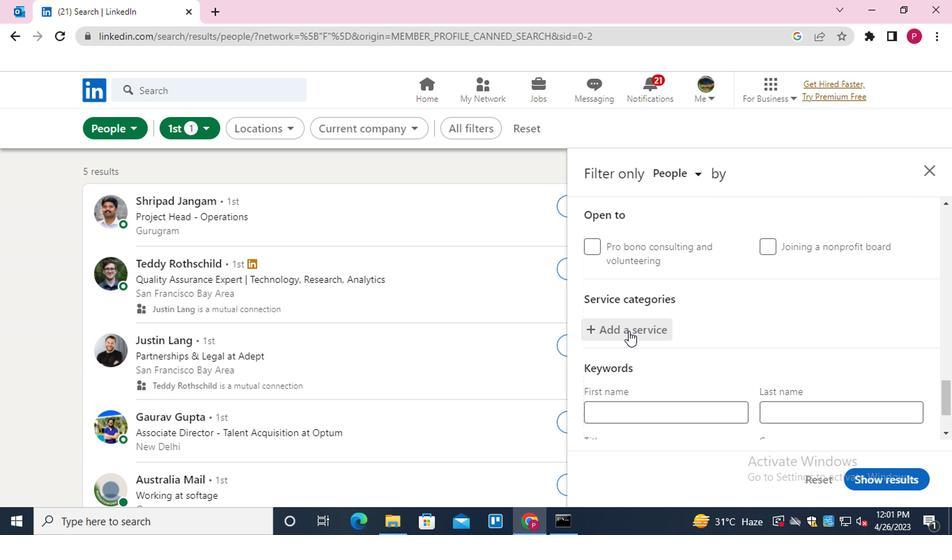 
Action: Mouse moved to (626, 330)
Screenshot: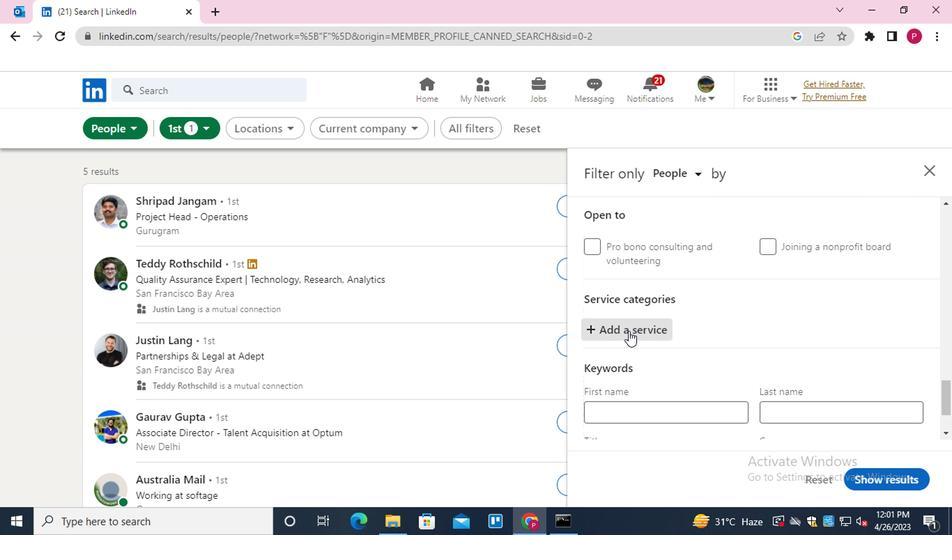
Action: Key pressed <Key.shift><Key.shift><Key.shift><Key.shift><Key.shift><Key.shift><Key.shift><Key.shift><Key.shift><Key.shift><Key.shift><Key.shift><Key.shift>DATA<Key.down><Key.enter>
Screenshot: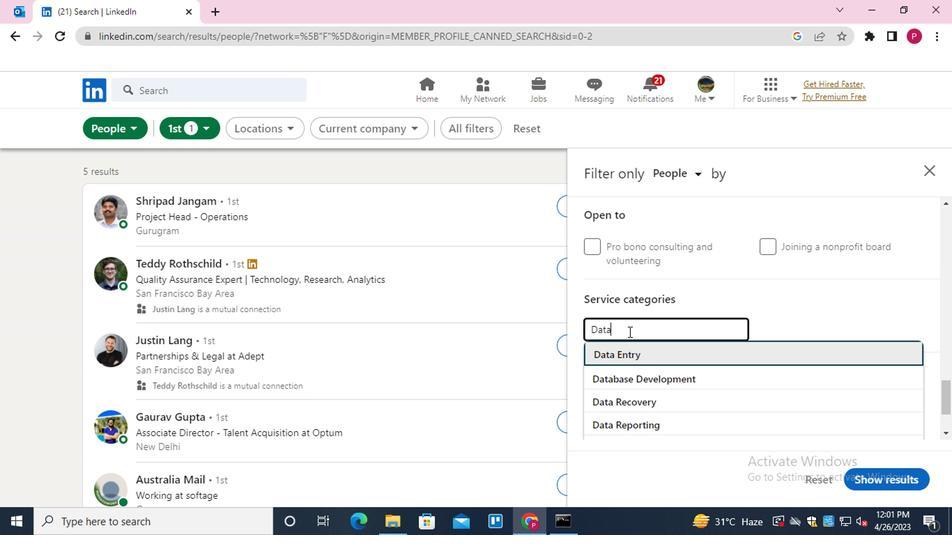 
Action: Mouse moved to (603, 331)
Screenshot: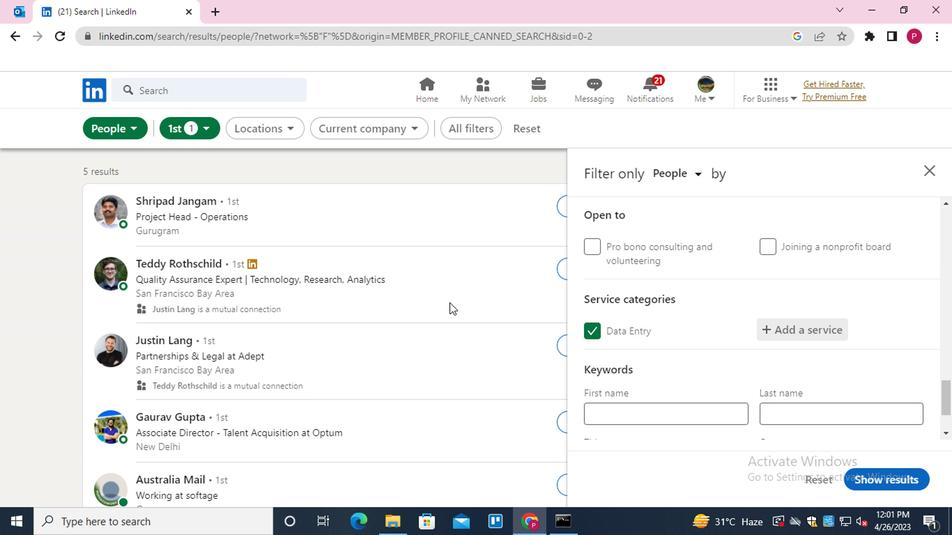 
Action: Mouse scrolled (603, 330) with delta (0, 0)
Screenshot: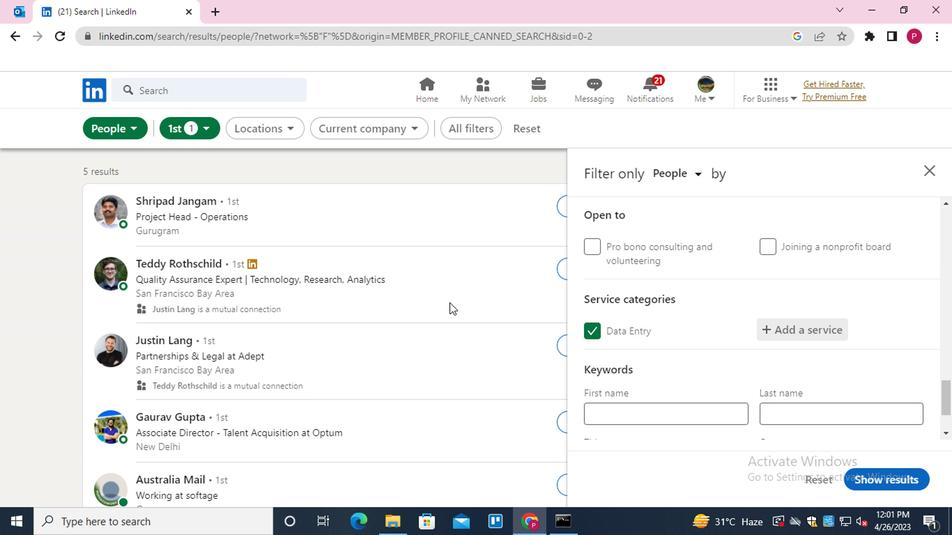 
Action: Mouse moved to (692, 336)
Screenshot: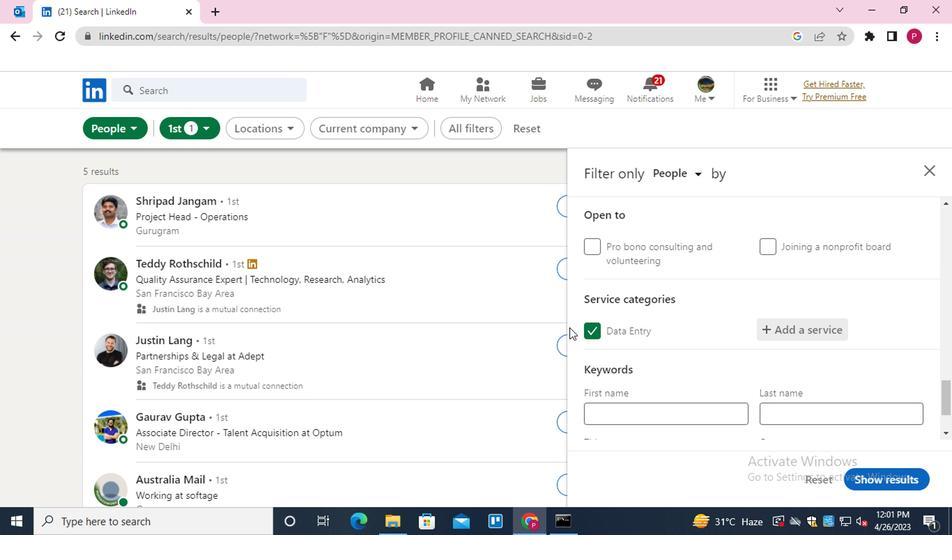 
Action: Mouse scrolled (692, 335) with delta (0, 0)
Screenshot: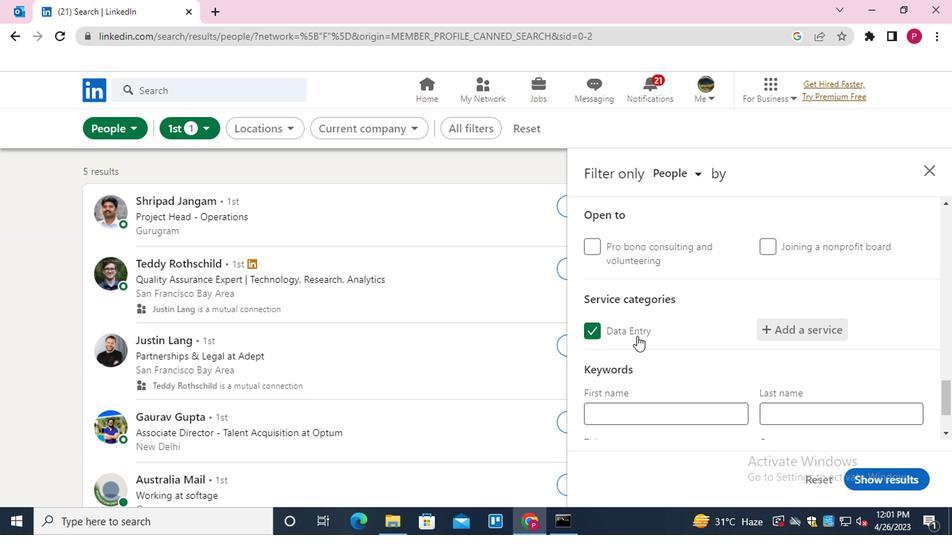 
Action: Mouse moved to (692, 336)
Screenshot: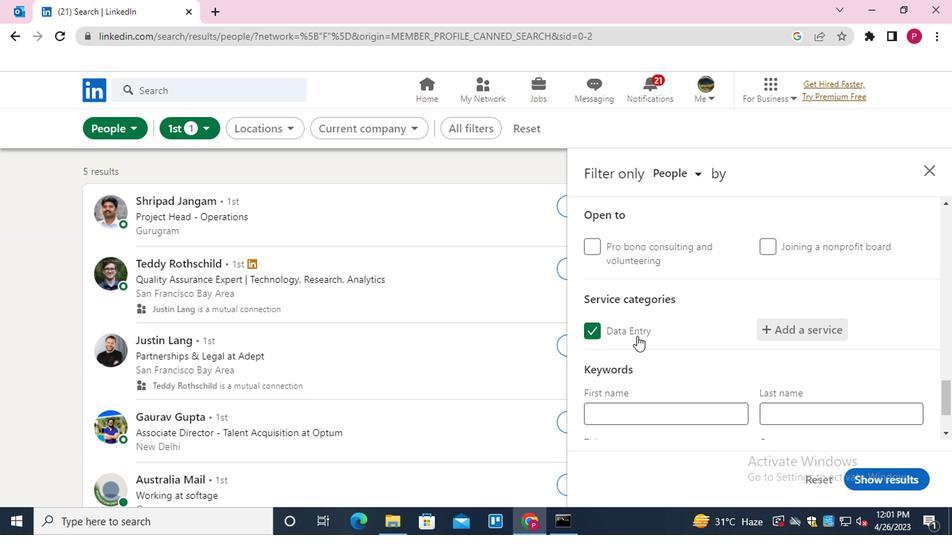 
Action: Mouse scrolled (692, 335) with delta (0, 0)
Screenshot: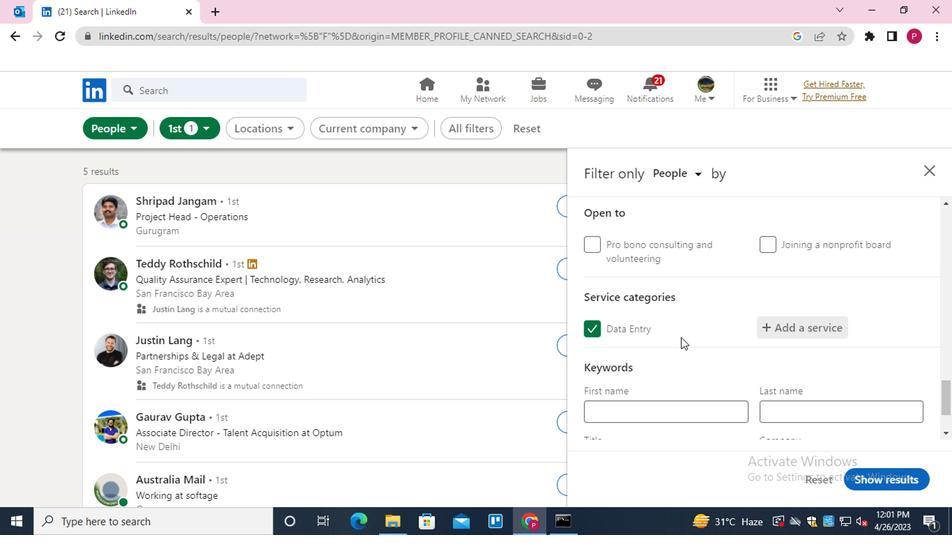 
Action: Mouse scrolled (692, 335) with delta (0, 0)
Screenshot: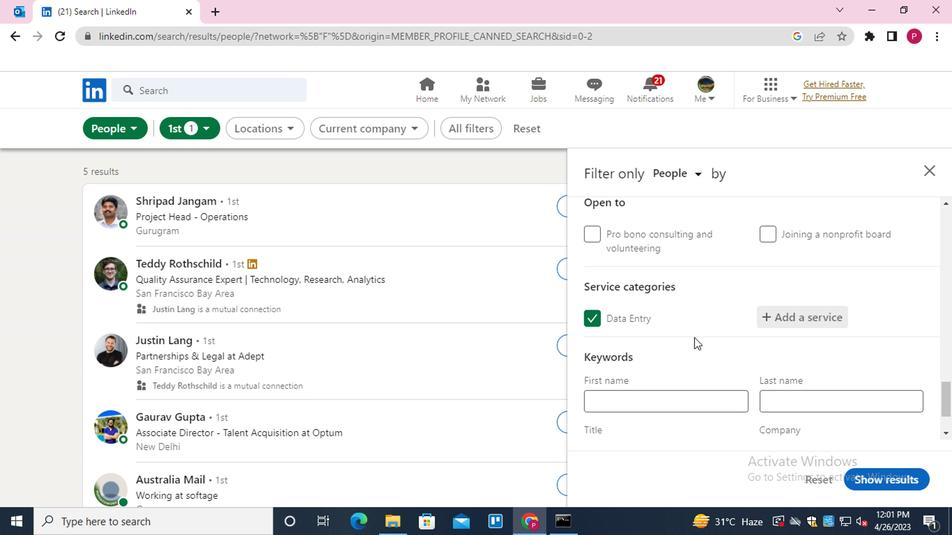 
Action: Mouse scrolled (692, 335) with delta (0, 0)
Screenshot: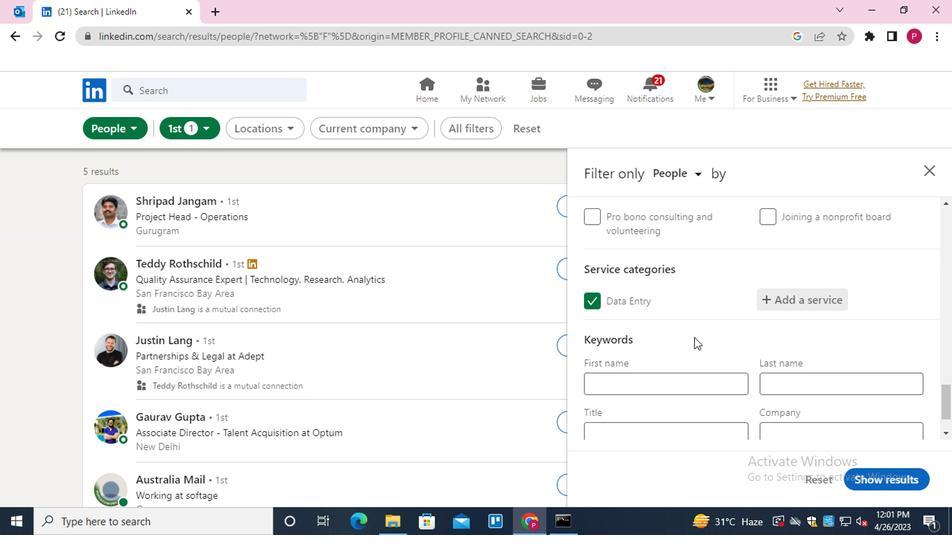 
Action: Mouse moved to (678, 370)
Screenshot: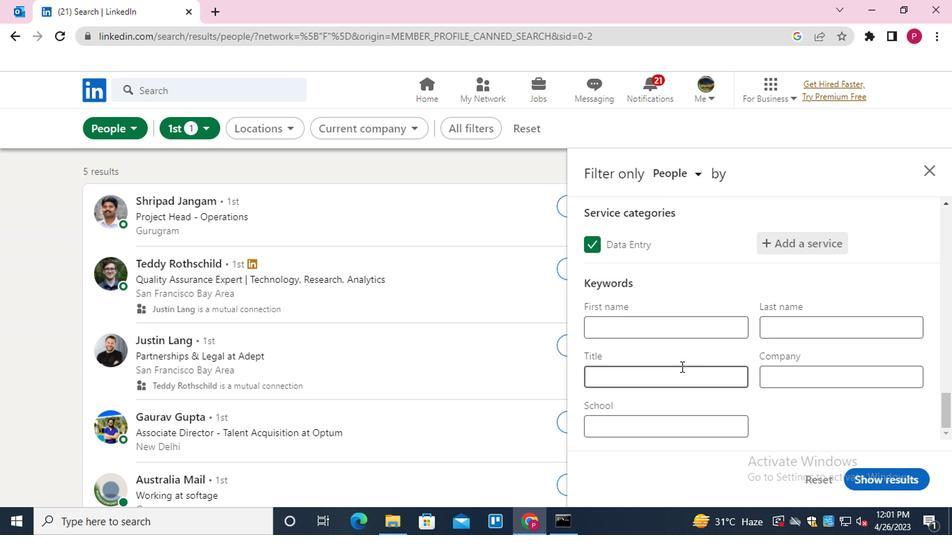 
Action: Mouse pressed left at (678, 370)
Screenshot: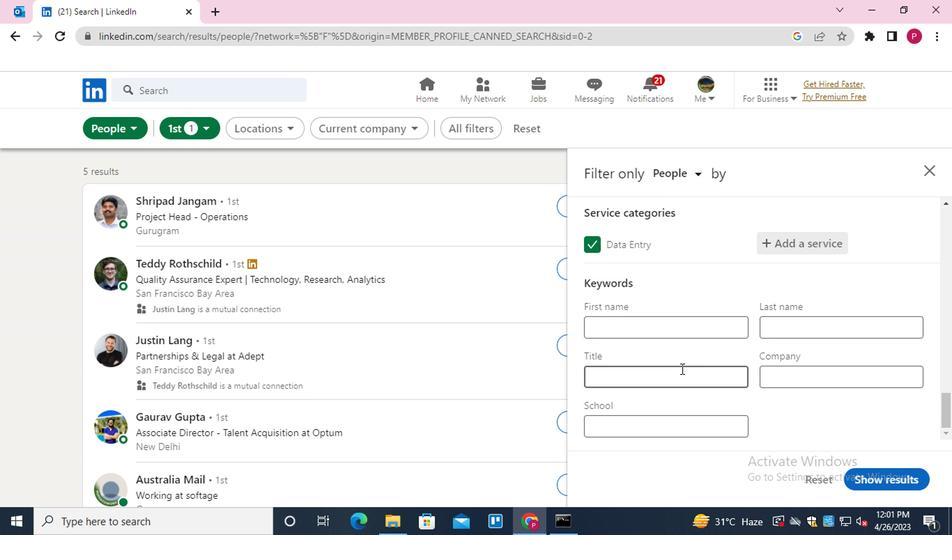 
Action: Mouse moved to (677, 368)
Screenshot: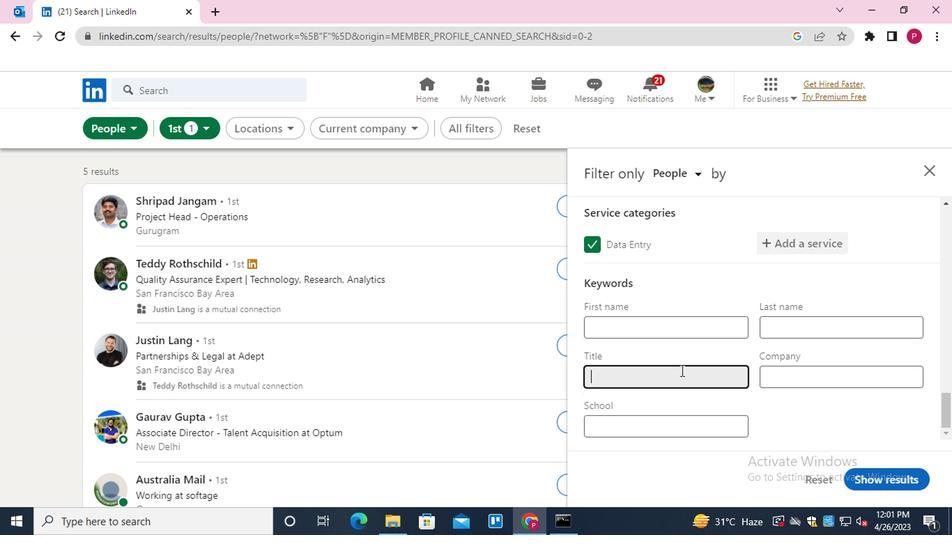 
Action: Key pressed <Key.shift>INTERIOR<Key.space><Key.shift>DESIGNER
Screenshot: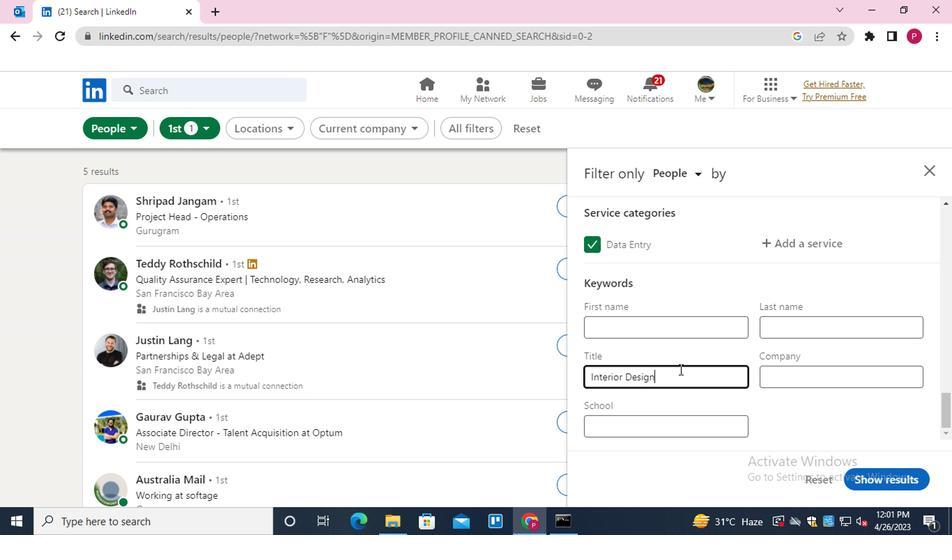 
Action: Mouse moved to (895, 475)
Screenshot: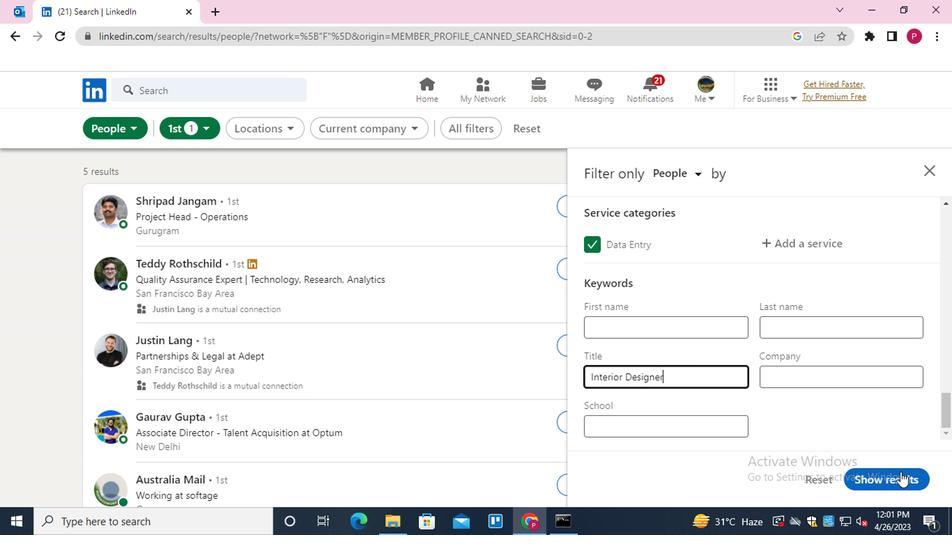 
Action: Mouse pressed left at (895, 475)
Screenshot: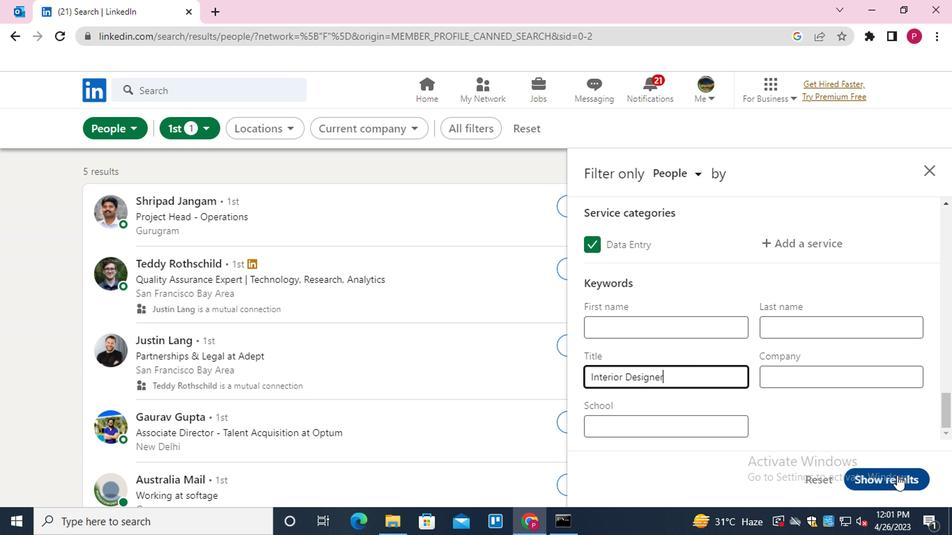
Action: Mouse moved to (632, 346)
Screenshot: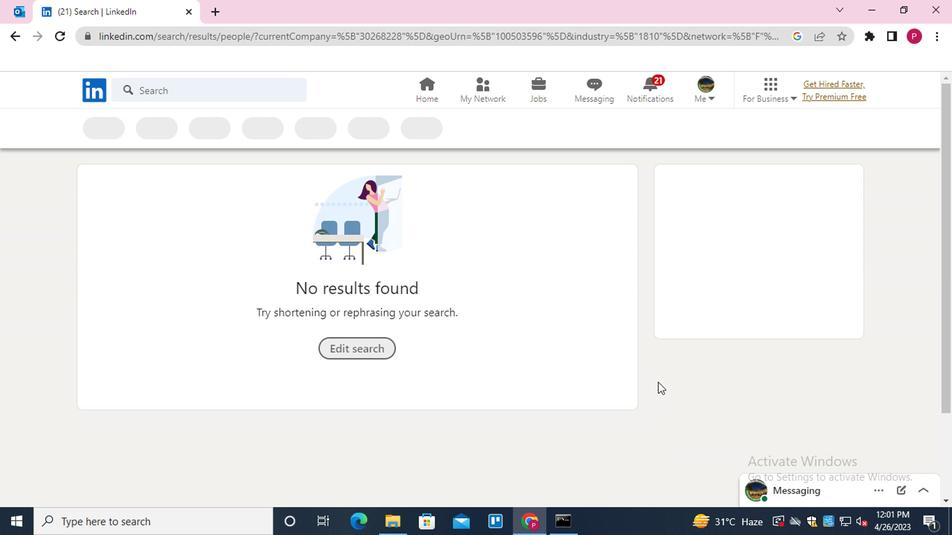 
